 Task: Add an event with the title Team Building Event: Beach Olympics and Team Challenges, date '2023/11/06', time 7:50 AM to 9:50 AMand add a description: The Strategy Planning Session sets the foundation for informed decision-making, goal alignment, and coordinated efforts. It enables participants to collectively shape the organization's or project's direction, anticipate challenges, and create a roadmap for success._x000D_
_x000D_
_x000D_
_x000D_
_x000D_
Select event color  Grape . Add location for the event as: 123 Calle Serrano, Madrid, Spain, logged in from the account softage.5@softage.netand send the event invitation to softage.8@softage.net and softage.9@softage.net. Set a reminder for the event Doesn't repeat
Action: Mouse moved to (1076, 77)
Screenshot: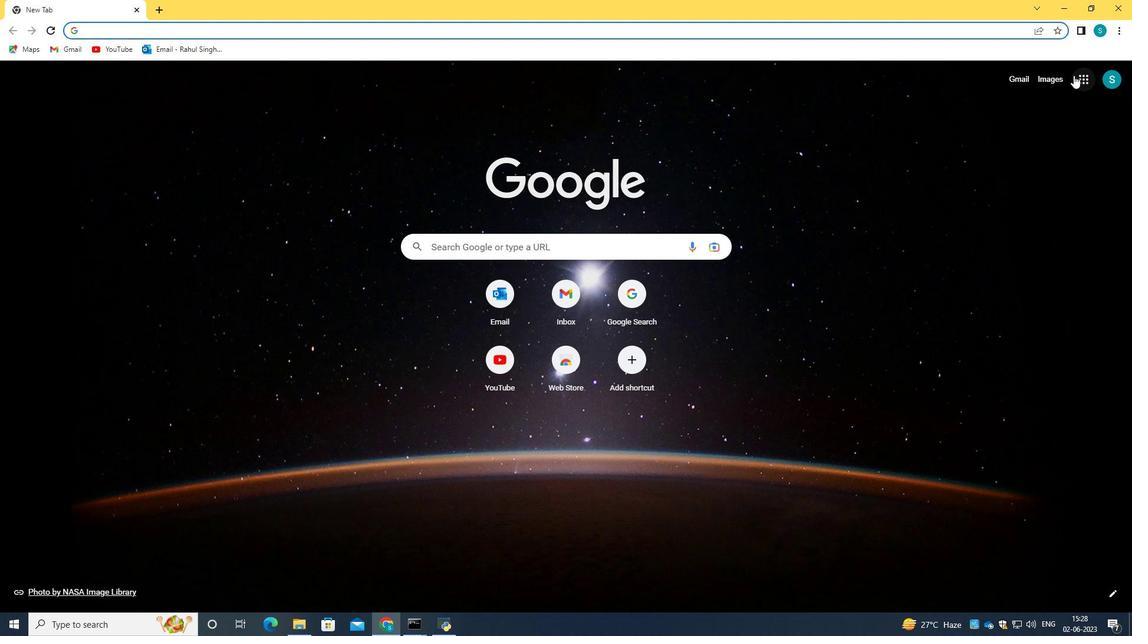 
Action: Mouse pressed left at (1076, 77)
Screenshot: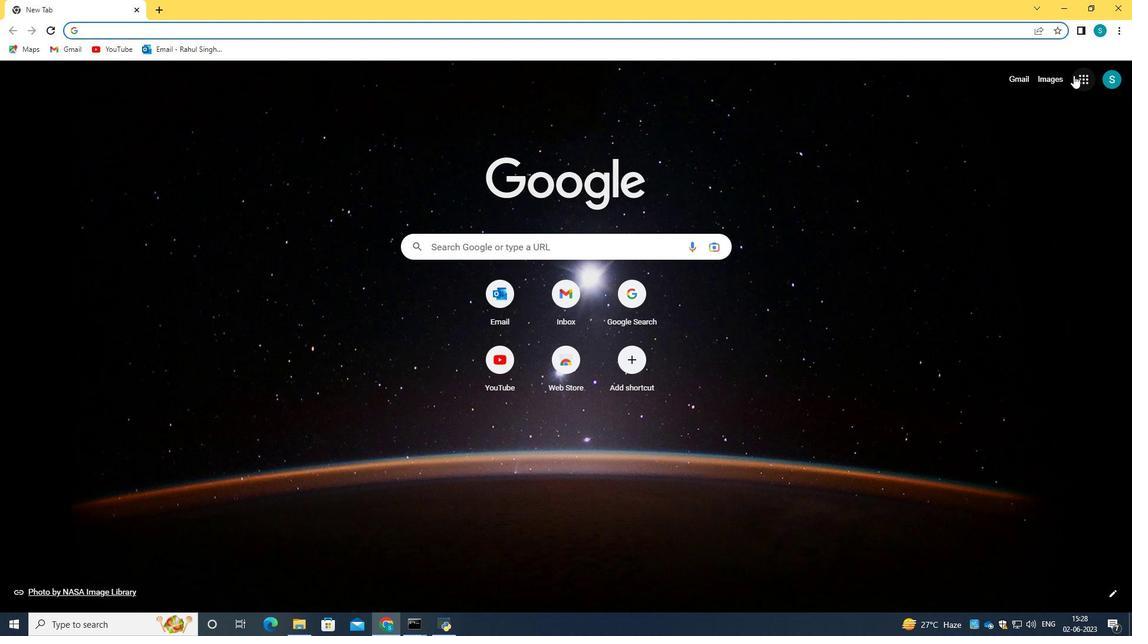 
Action: Mouse moved to (973, 245)
Screenshot: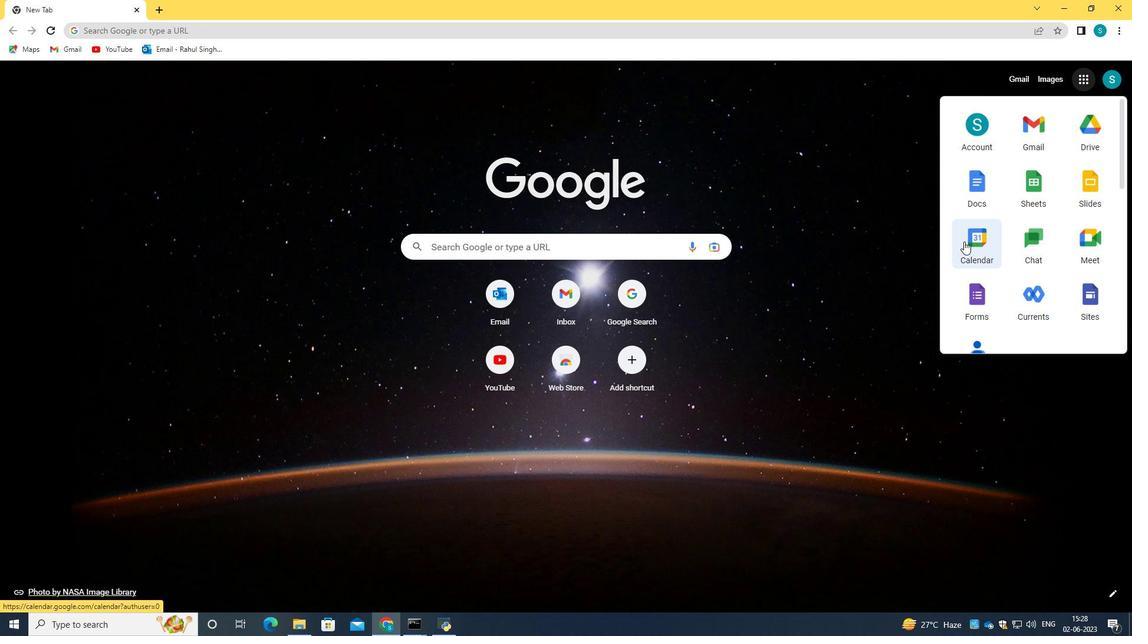 
Action: Mouse pressed left at (973, 245)
Screenshot: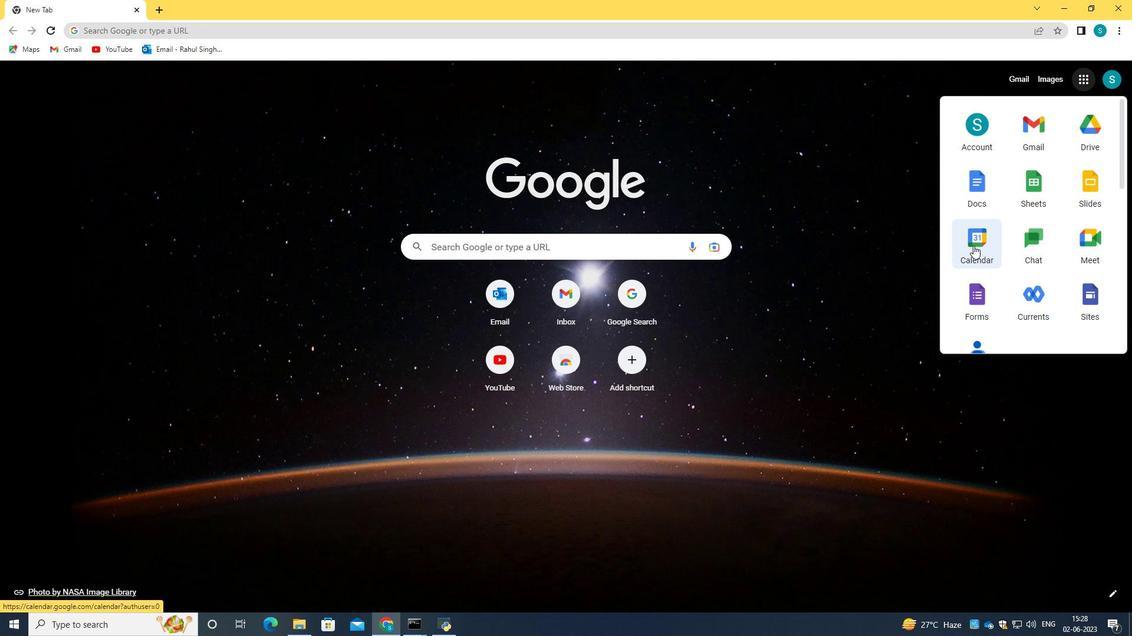 
Action: Mouse moved to (51, 117)
Screenshot: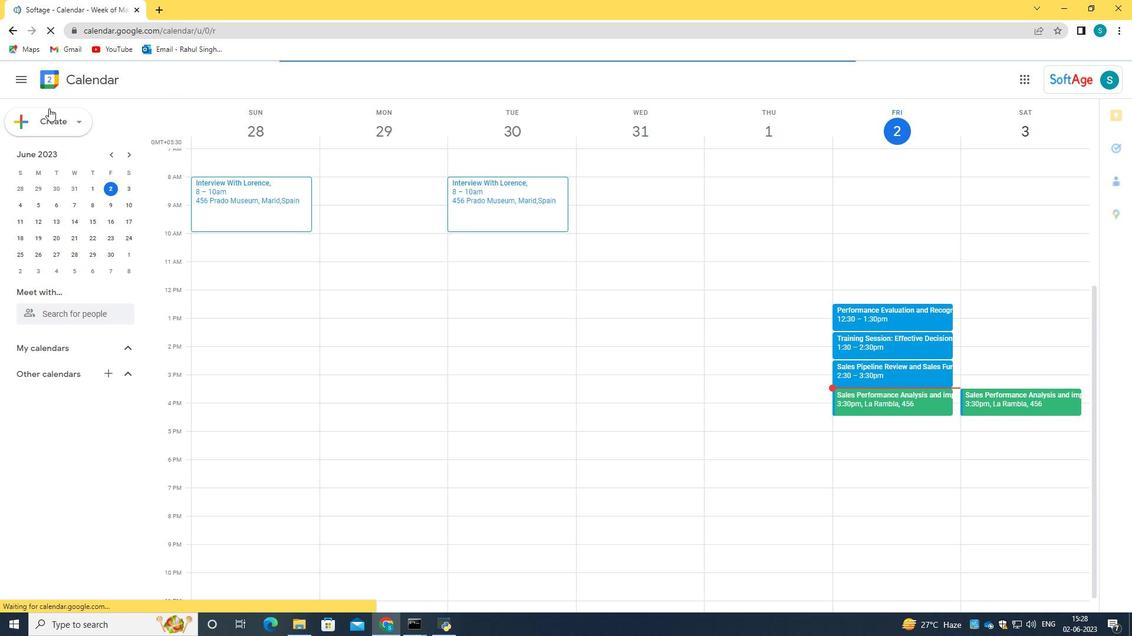 
Action: Mouse pressed left at (51, 117)
Screenshot: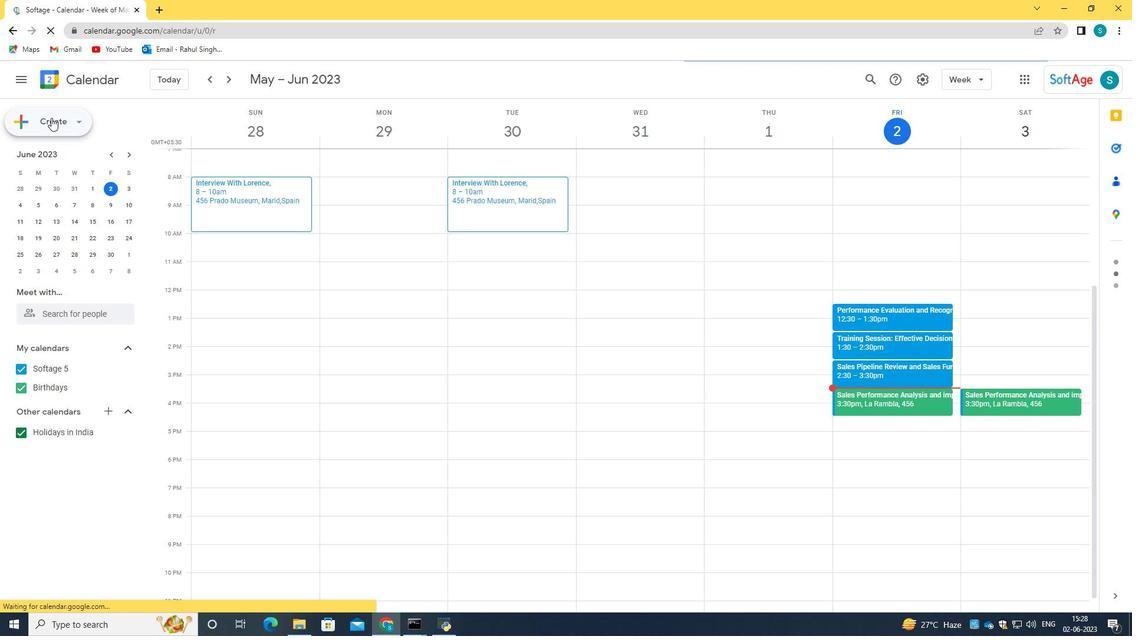 
Action: Mouse moved to (63, 152)
Screenshot: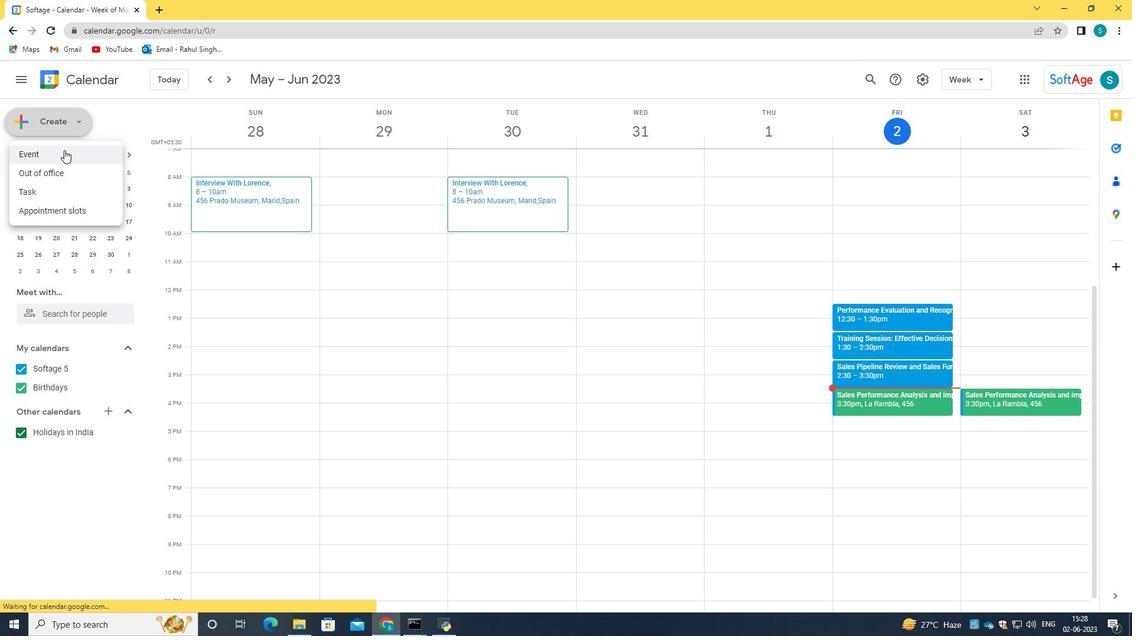 
Action: Mouse pressed left at (63, 152)
Screenshot: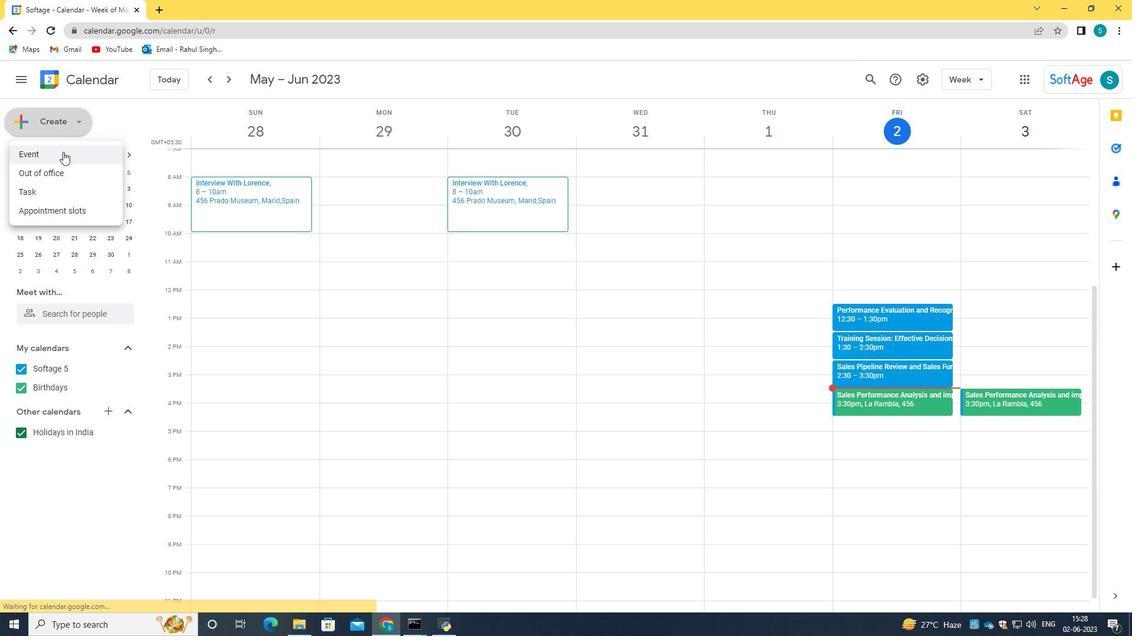 
Action: Mouse moved to (728, 479)
Screenshot: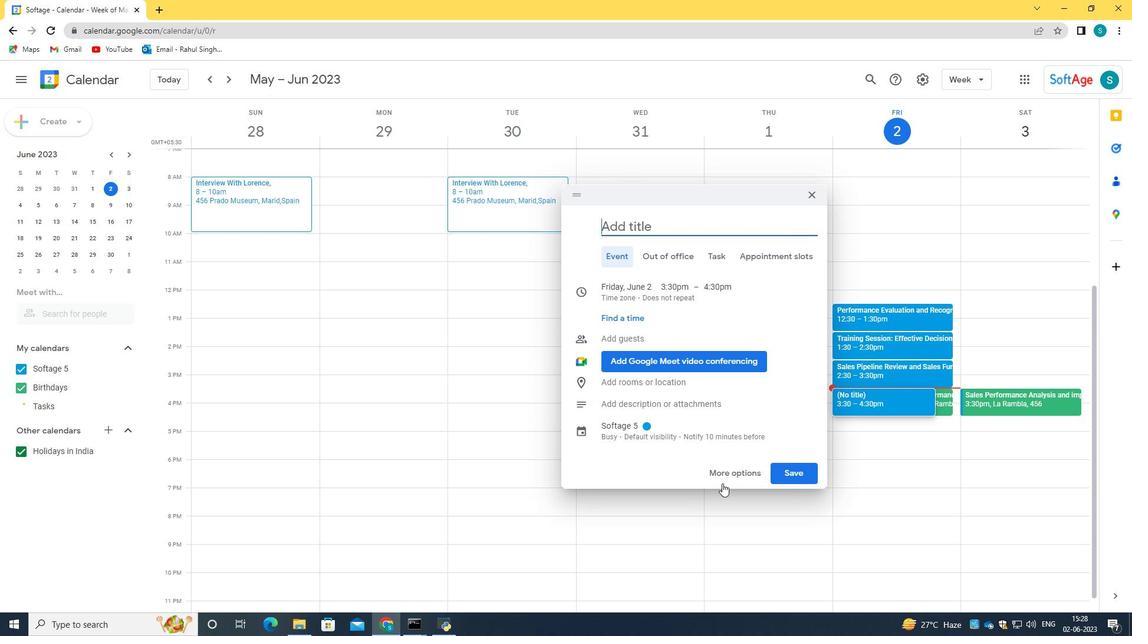 
Action: Mouse pressed left at (728, 479)
Screenshot: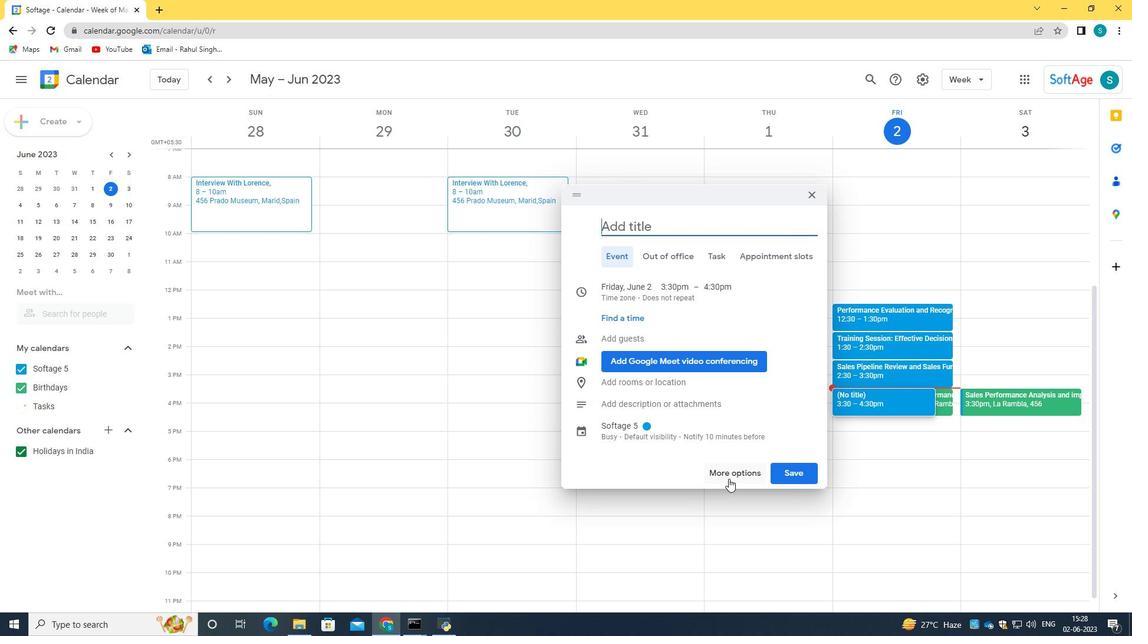 
Action: Mouse moved to (138, 82)
Screenshot: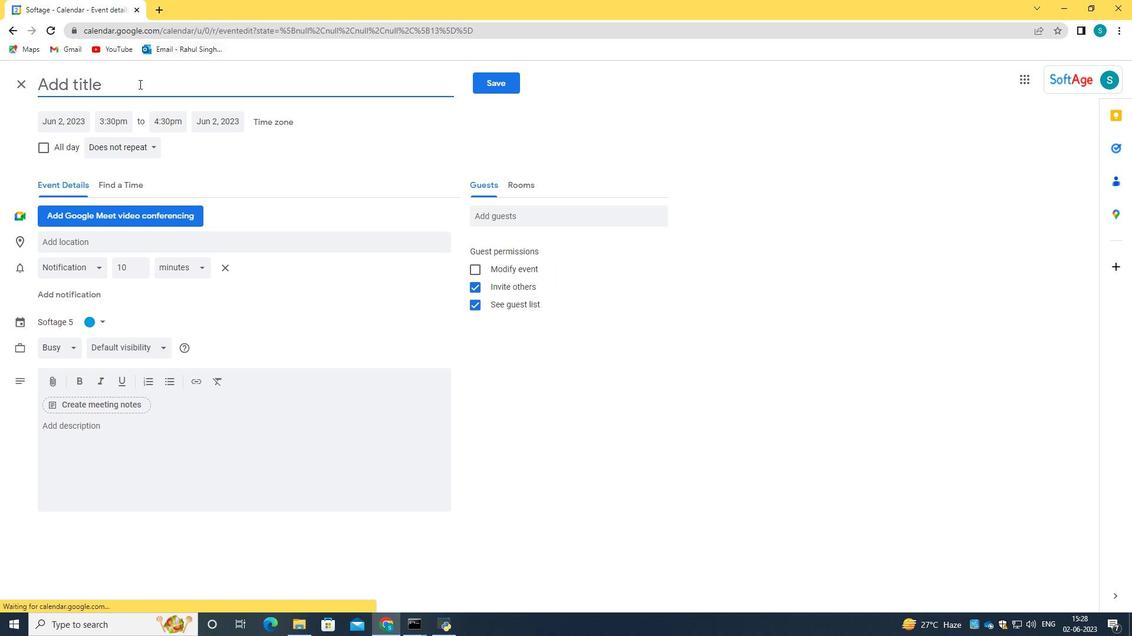 
Action: Mouse pressed left at (138, 82)
Screenshot: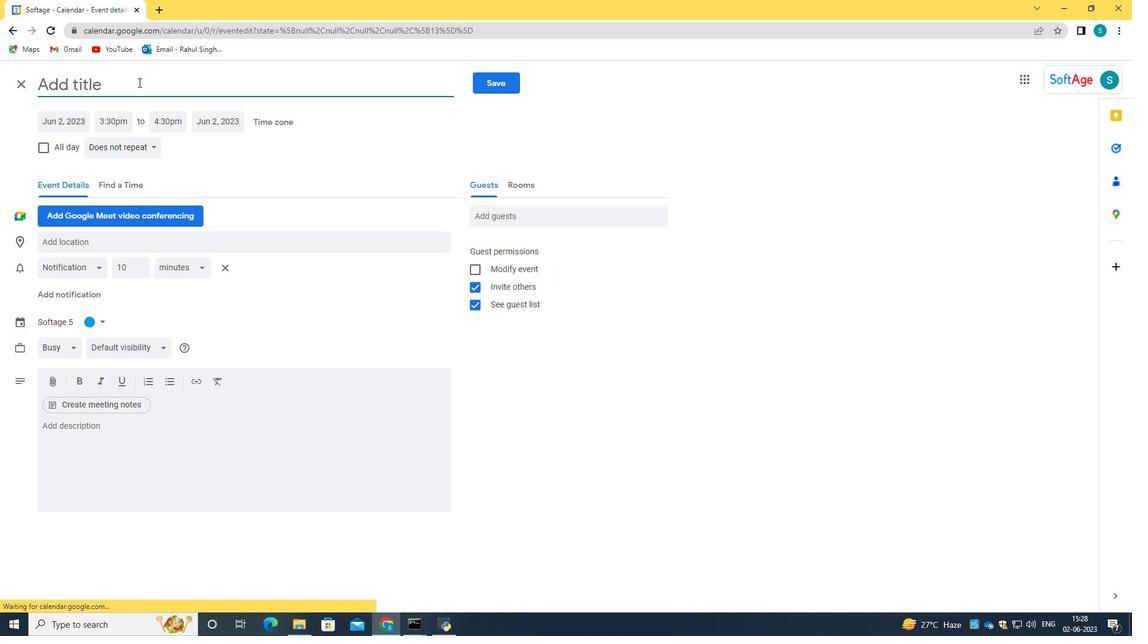 
Action: Key pressed <Key.caps_lock>T<Key.caps_lock>eam<Key.space><Key.caps_lock>B<Key.caps_lock>uilding<Key.space><Key.caps_lock>E<Key.caps_lock>vent<Key.shift_r>:<Key.space><Key.caps_lock>B<Key.caps_lock>each<Key.space><Key.caps_lock>O<Key.caps_lock>lymi<Key.backspace>pics<Key.space>and<Key.space><Key.caps_lock>T<Key.caps_lock>eam<Key.space><Key.caps_lock>C<Key.caps_lock>hallenges,<Key.backspace>
Screenshot: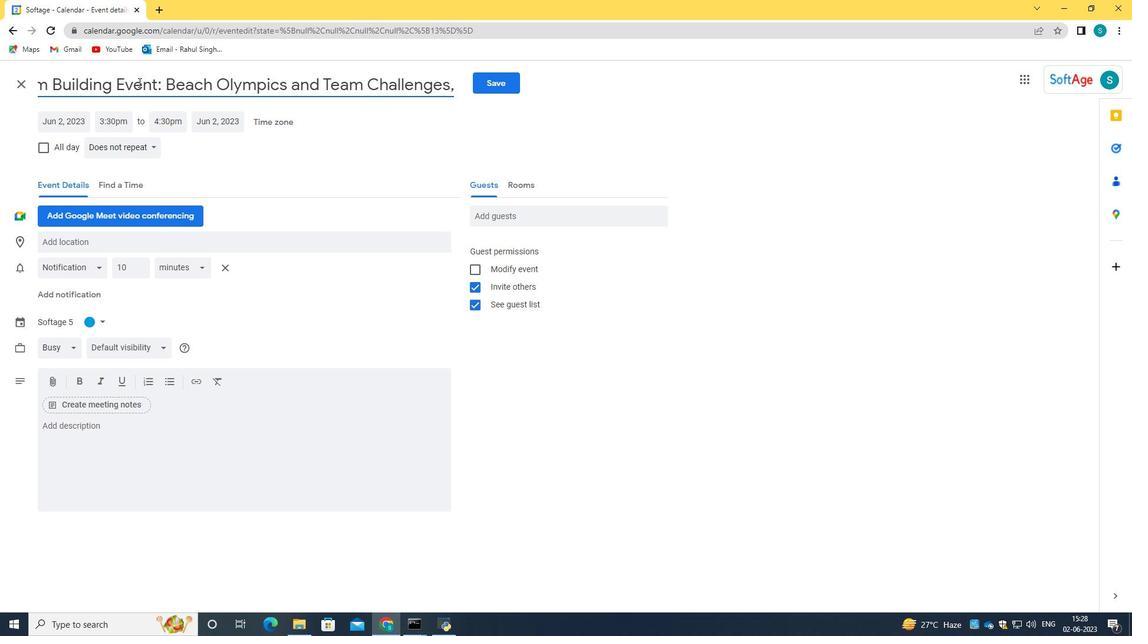 
Action: Mouse moved to (62, 121)
Screenshot: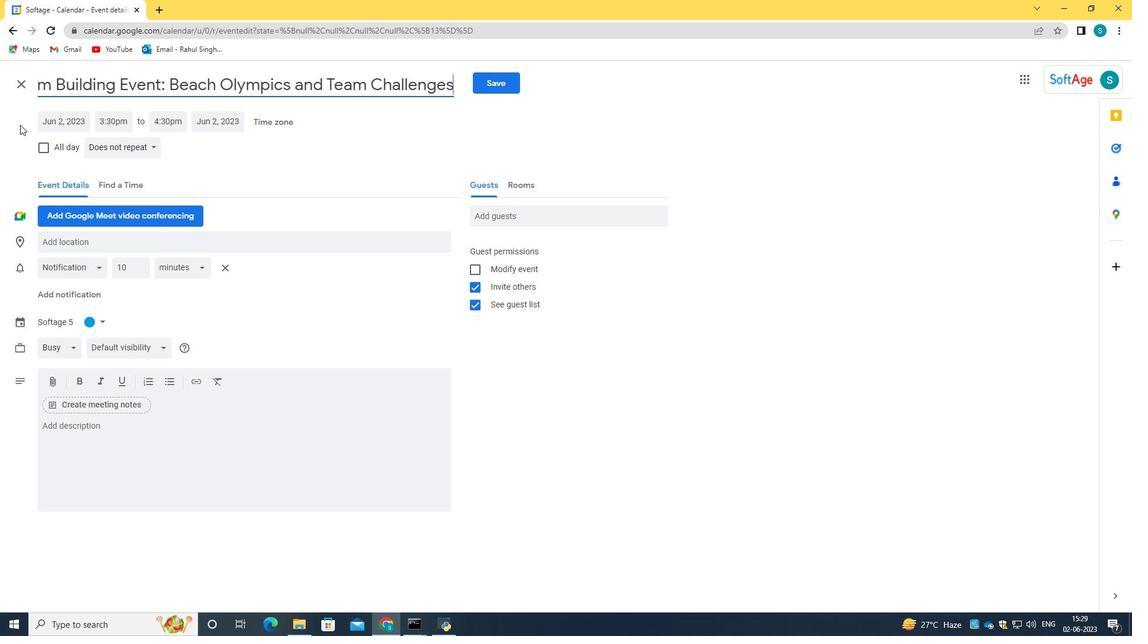 
Action: Mouse pressed left at (62, 121)
Screenshot: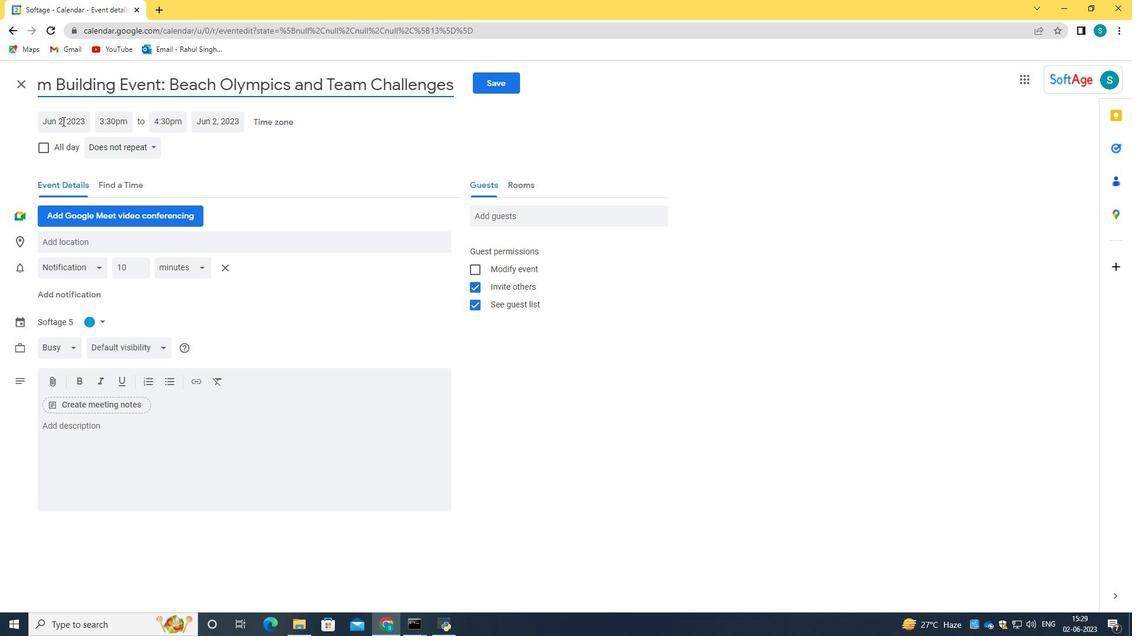 
Action: Mouse moved to (63, 120)
Screenshot: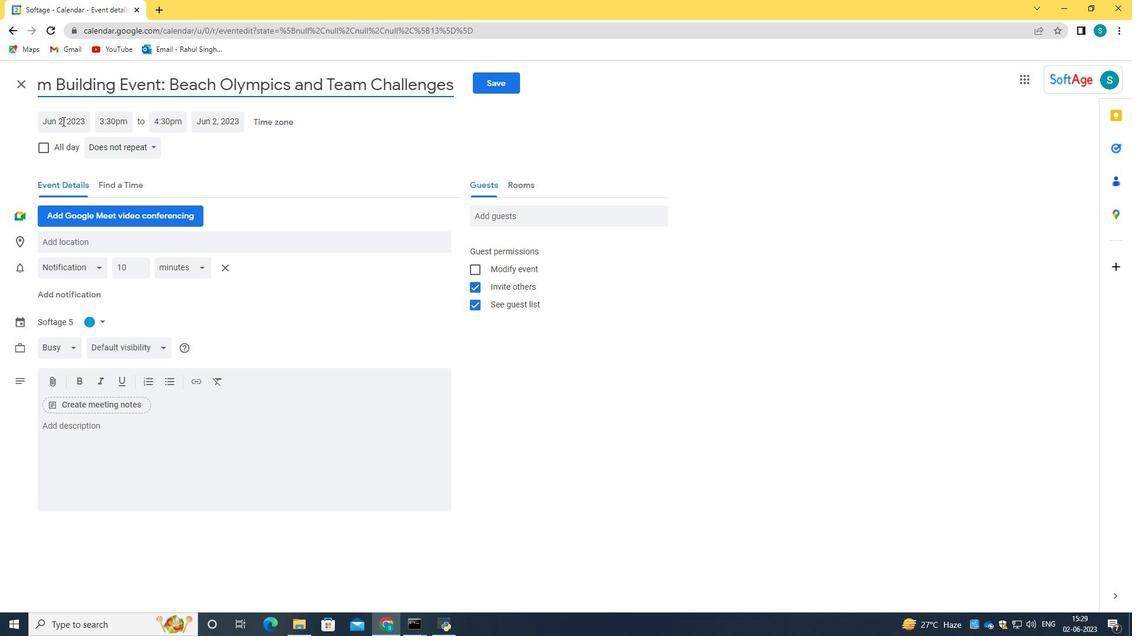 
Action: Key pressed 2023/11/06
Screenshot: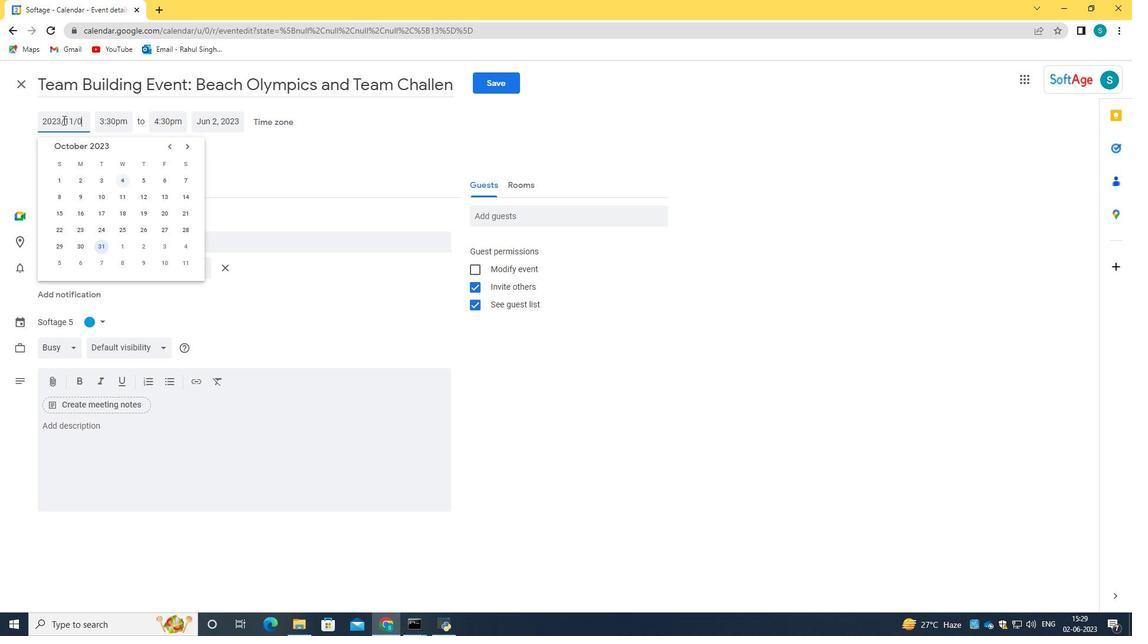 
Action: Mouse moved to (87, 196)
Screenshot: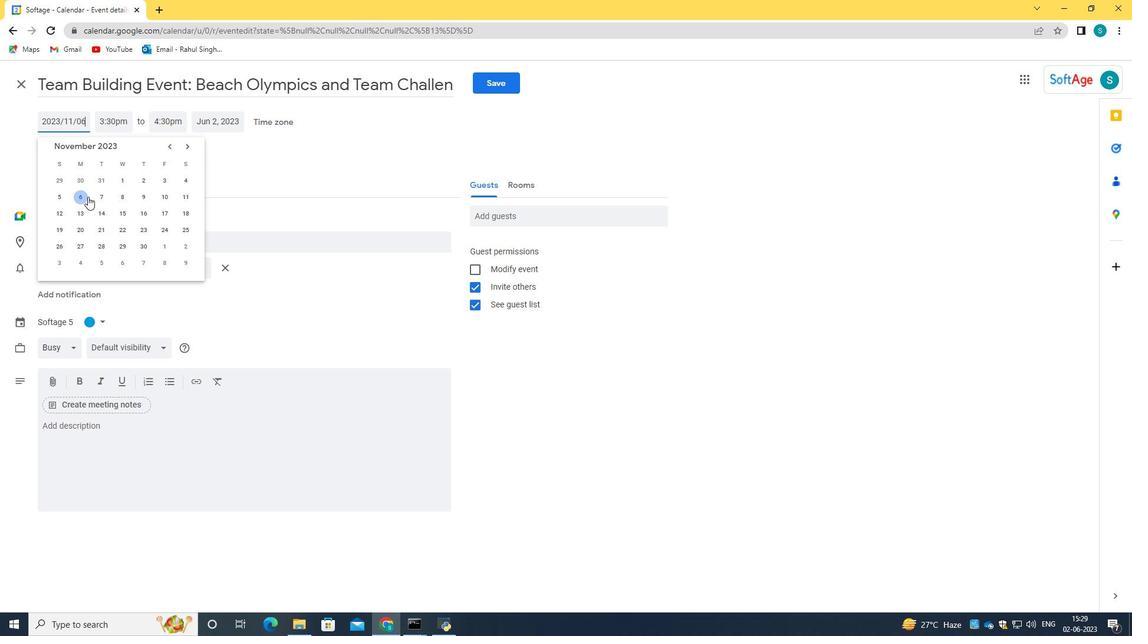 
Action: Mouse pressed left at (87, 196)
Screenshot: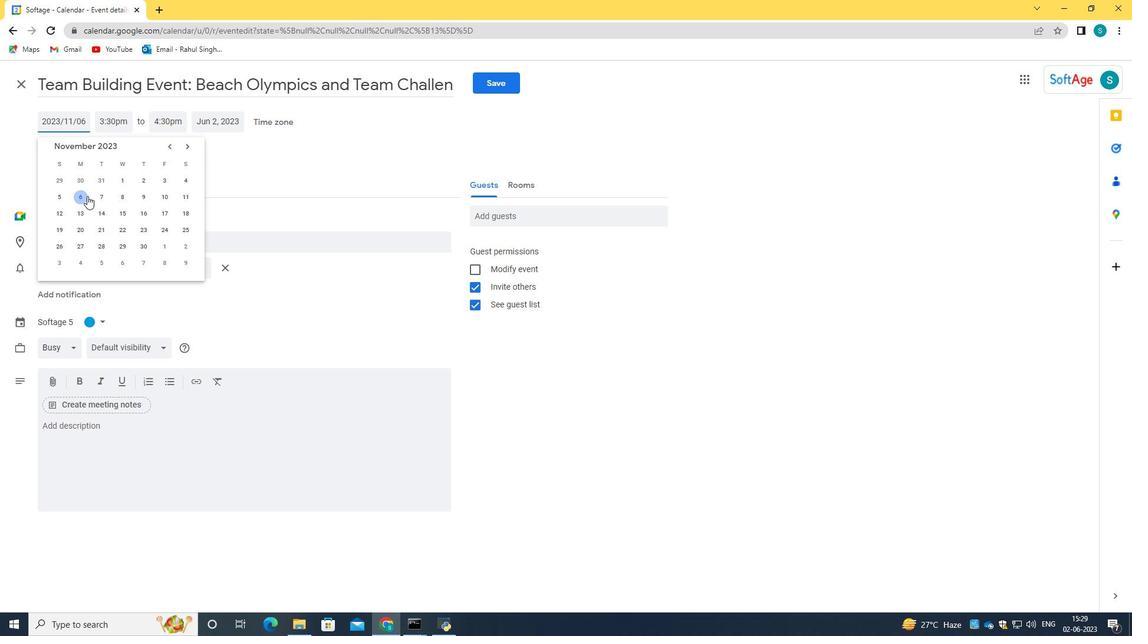 
Action: Mouse moved to (124, 117)
Screenshot: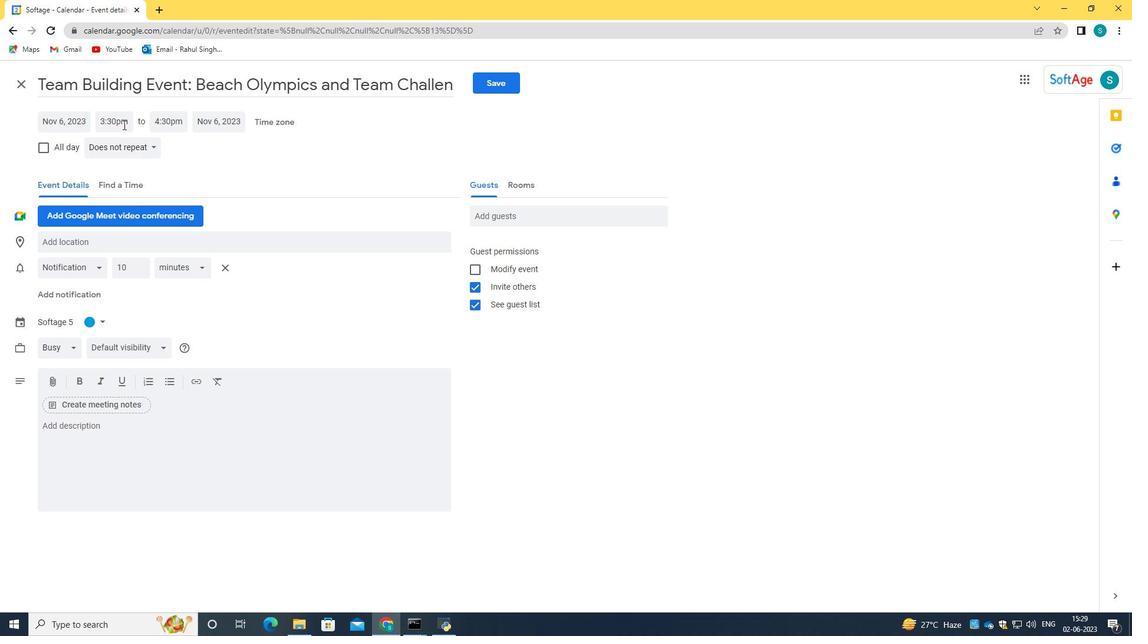 
Action: Mouse pressed left at (124, 117)
Screenshot: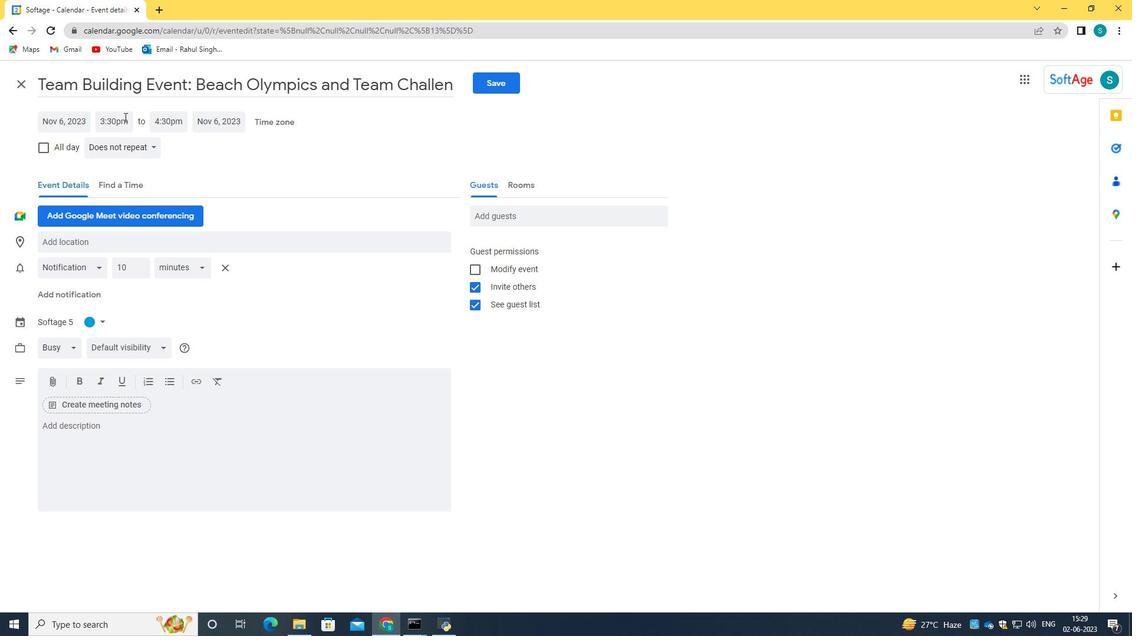 
Action: Key pressed 7<Key.shift_r>:50<Key.space>a,<Key.backspace>m<Key.tab>
Screenshot: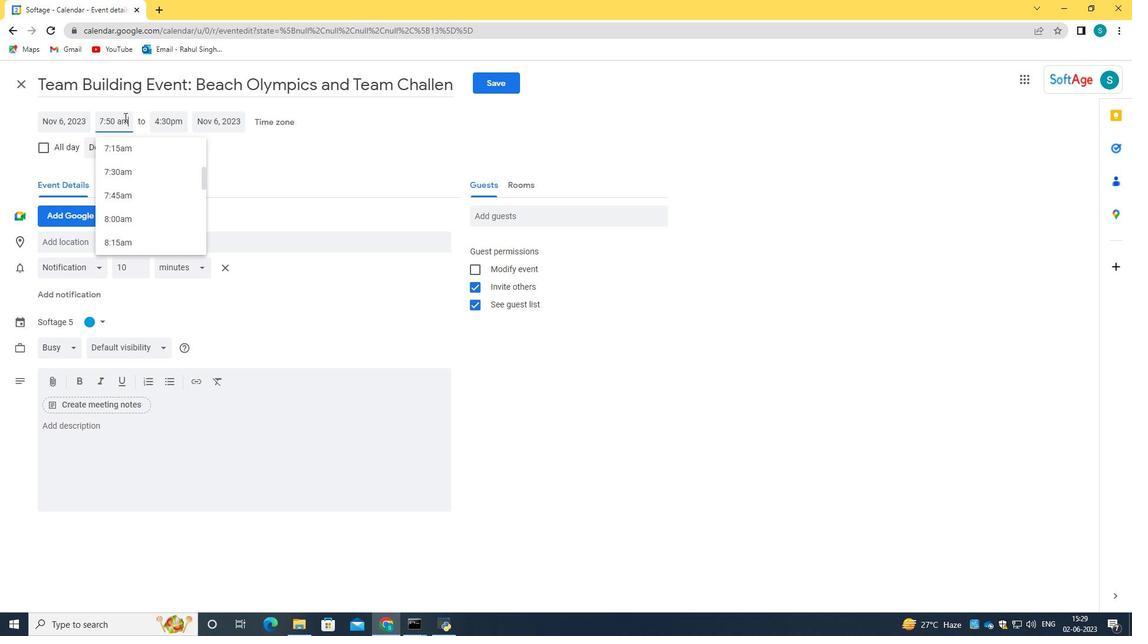 
Action: Mouse moved to (83, 114)
Screenshot: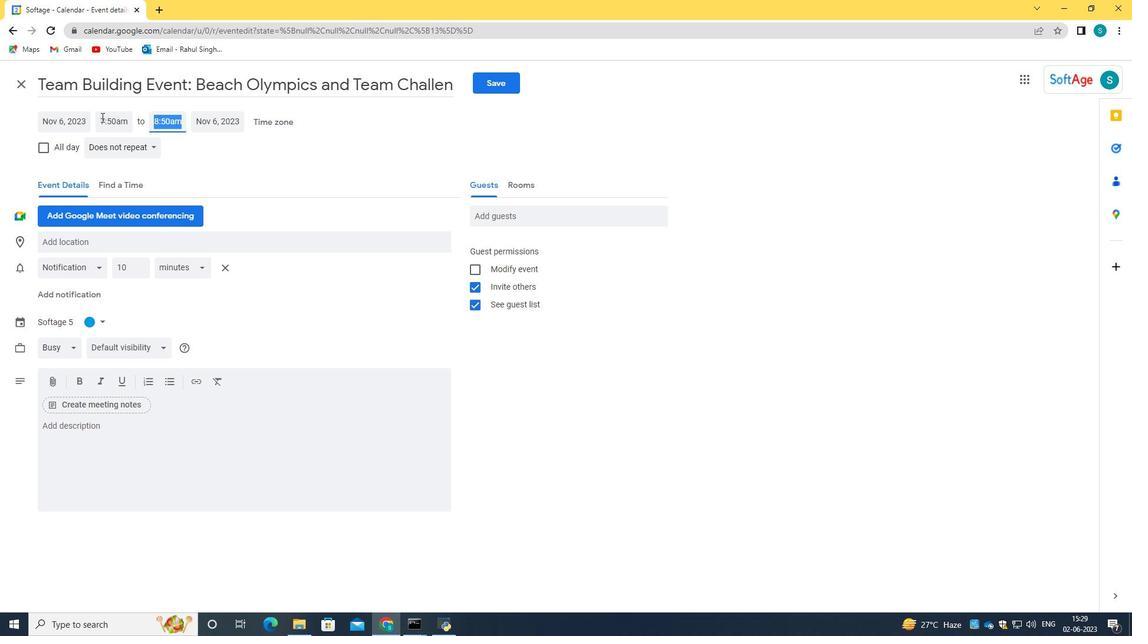 
Action: Key pressed 9<Key.shift_r>:50<Key.space>sa<Key.backspace><Key.backspace>am<Key.enter>
Screenshot: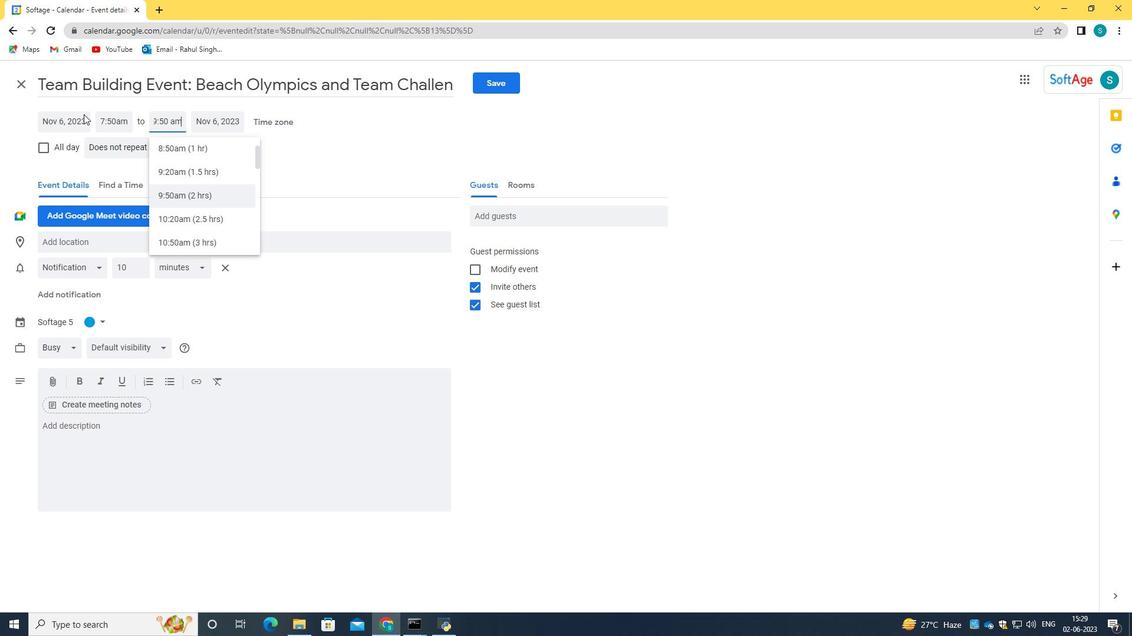
Action: Mouse moved to (153, 441)
Screenshot: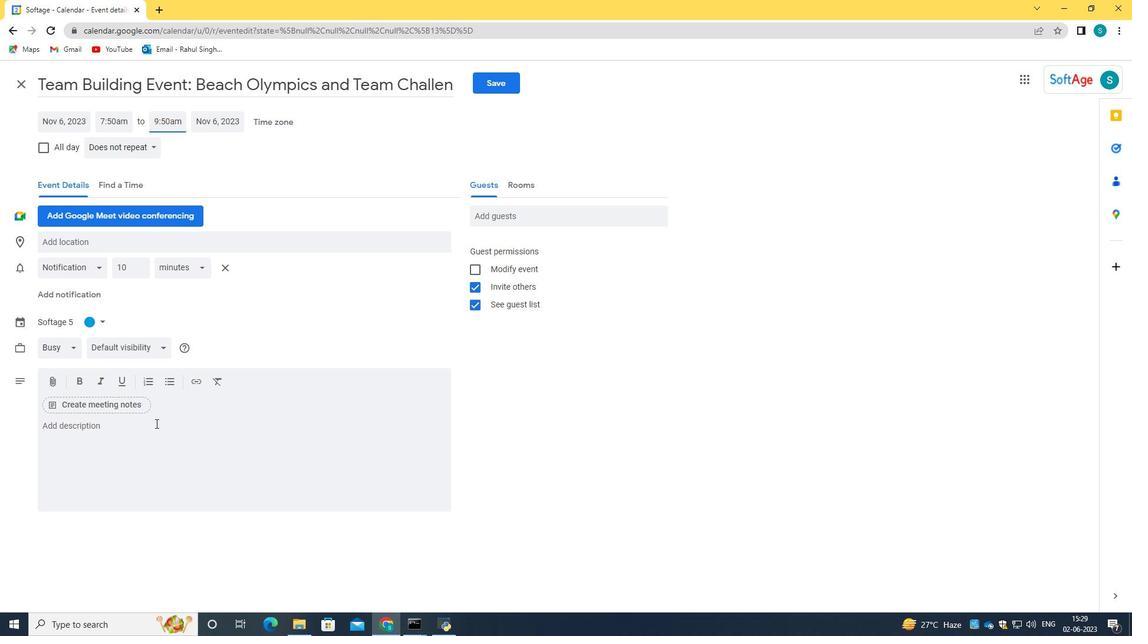 
Action: Mouse pressed left at (153, 441)
Screenshot: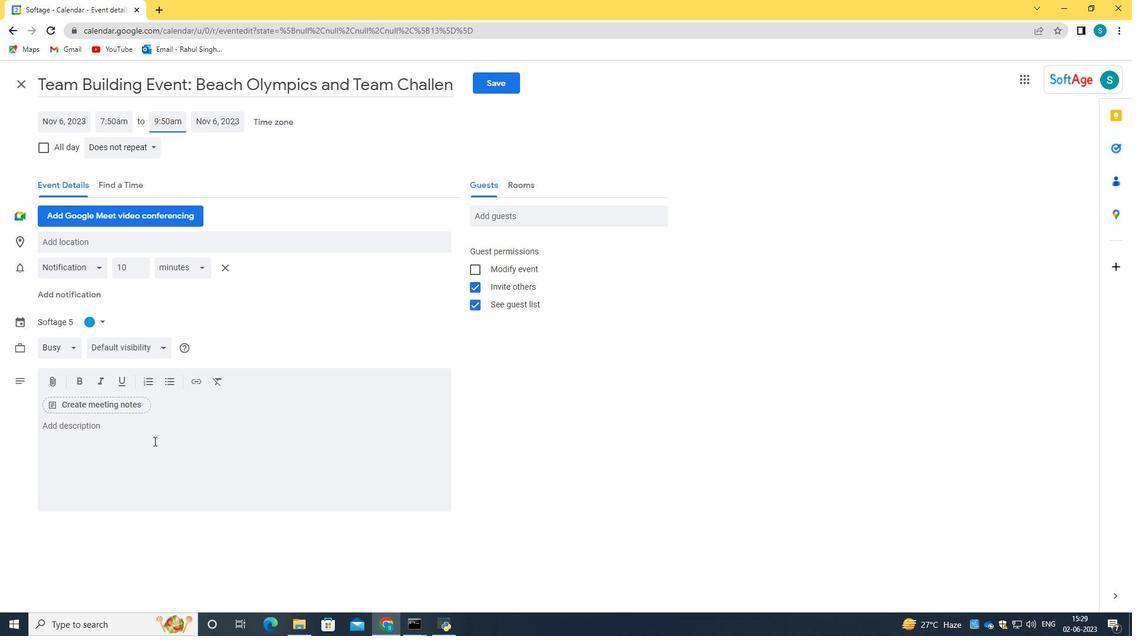 
Action: Mouse moved to (150, 442)
Screenshot: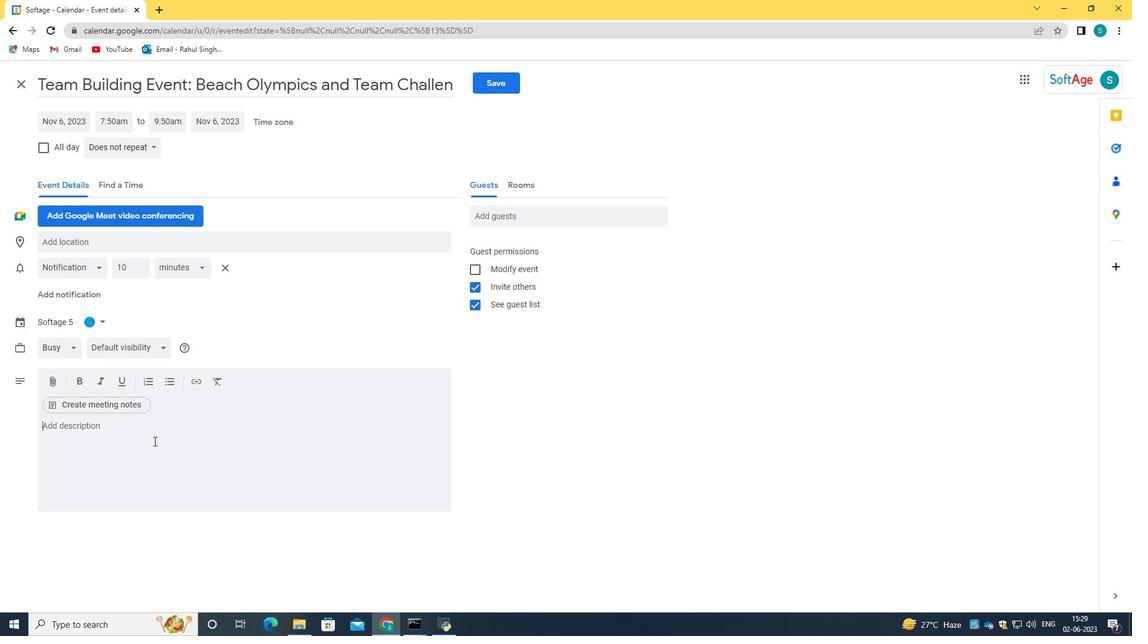 
Action: Key pressed <Key.caps_lock><Key.caps_lock><Key.caps_lock>T<Key.caps_lock>he<Key.space>s<Key.backspace><Key.caps_lock>S<Key.caps_lock>tratefy<Key.space><Key.caps_lock>P<Key.caps_lock><Key.backspace><Key.backspace><Key.backspace><Key.backspace>gy<Key.space><Key.caps_lock>P<Key.caps_lock>lanning<Key.space><Key.caps_lock>S<Key.caps_lock>ession<Key.space>sets<Key.space>the<Key.space>foundation<Key.space>for<Key.space>informed<Key.space>decision-making<Key.space>,<Key.space>goal<Key.space>alignmetn,<Key.space>a<Key.backspace><Key.backspace><Key.backspace><Key.backspace><Key.backspace>nt<Key.space><Key.backspace>,<Key.space>and<Key.space>coordinated<Key.space>s<Key.backspace>efforts.<Key.space><Key.caps_lock>I<Key.caps_lock>t<Key.space>enables<Key.space>participants<Key.space>to<Key.space>ollectively<Key.space><Key.backspace><Key.backspace><Key.backspace><Key.backspace><Key.backspace><Key.backspace><Key.backspace><Key.backspace><Key.backspace><Key.backspace><Key.backspace><Key.backspace>collectively<Key.space>shape<Key.space>the<Key.space>organization<Key.space>'s<Key.space>or<Key.space>projects's<Key.space><Key.backspace><Key.backspace><Key.backspace><Key.backspace>'s<Key.space>dirction,<Key.space>anticiapte<Key.space><Key.backspace><Key.backspace><Key.backspace><Key.backspace><Key.backspace>pate<Key.space><Key.backspace><Key.backspace><Key.space><Key.backspace>e<Key.space>challenges<Key.space>,<Key.space>and<Key.space>create<Key.space>a<Key.space>ri<Key.backspace>oadmp<Key.space>o<Key.backspace><Key.backspace><Key.backspace>ap<Key.space>of<Key.backspace><Key.backspace>fro<Key.space>s<Key.backspace><Key.backspace><Key.backspace><Key.backspace>or<Key.space>success/
Screenshot: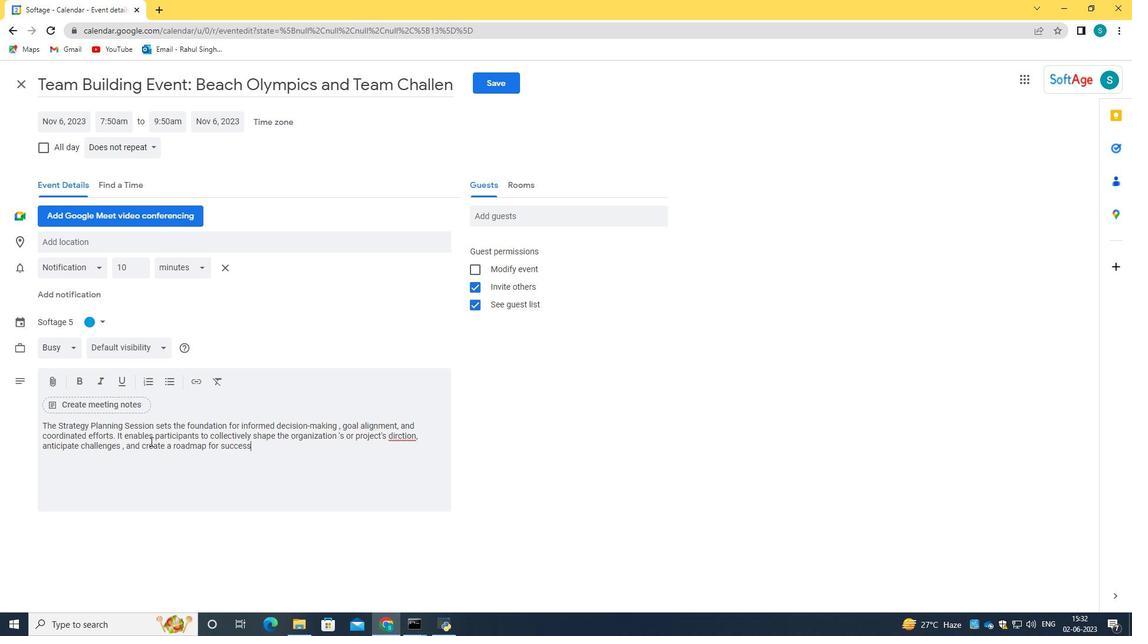 
Action: Mouse moved to (411, 434)
Screenshot: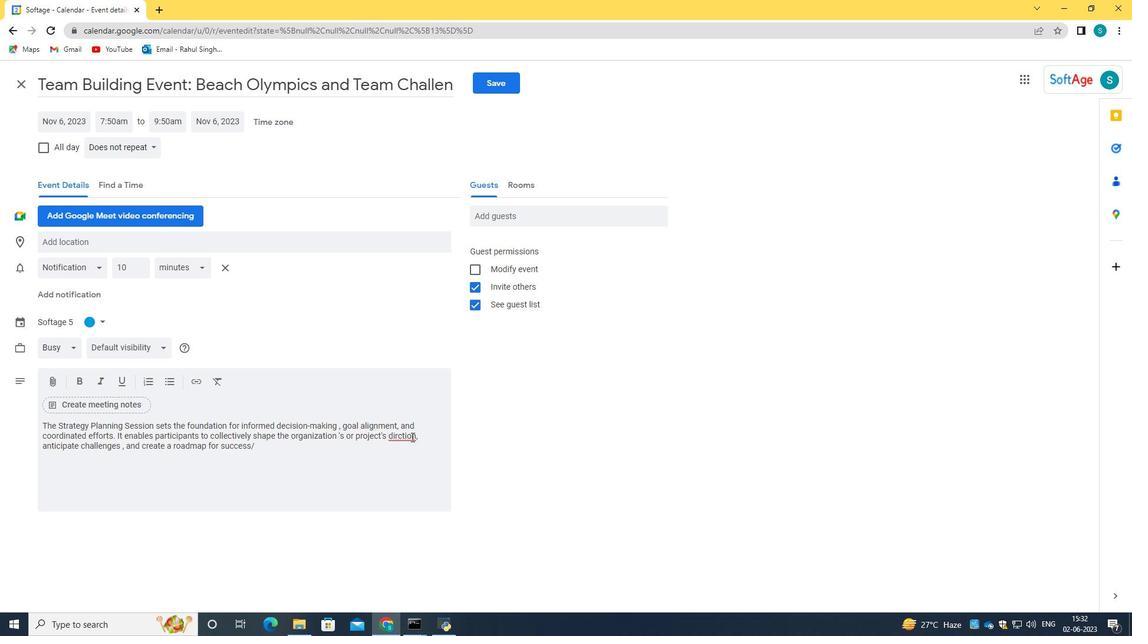 
Action: Mouse pressed right at (411, 434)
Screenshot: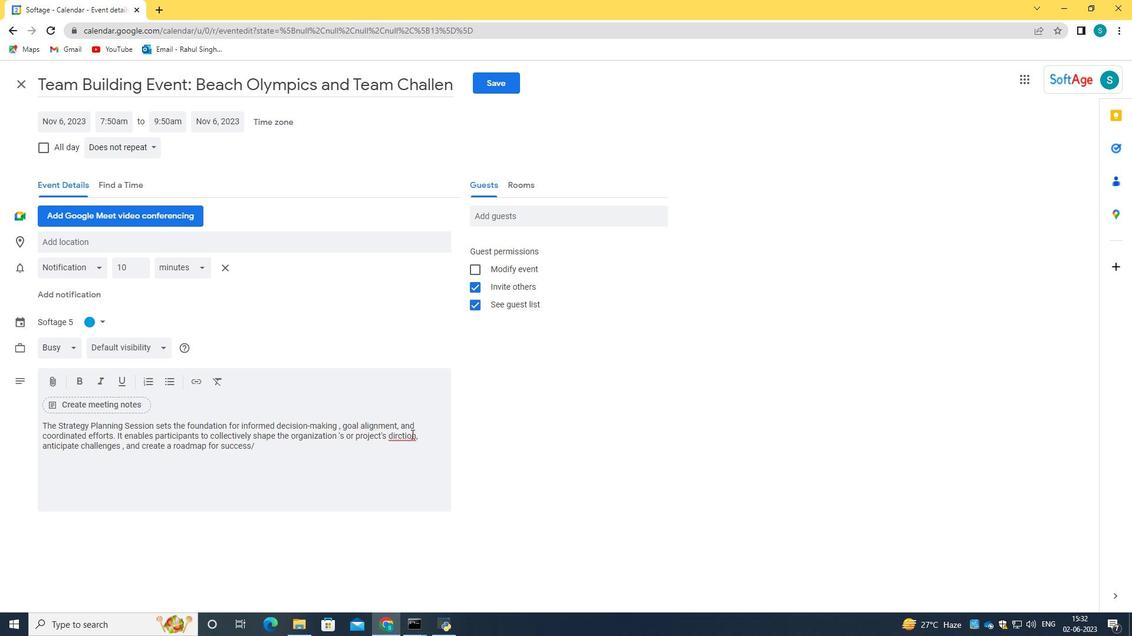 
Action: Mouse moved to (475, 257)
Screenshot: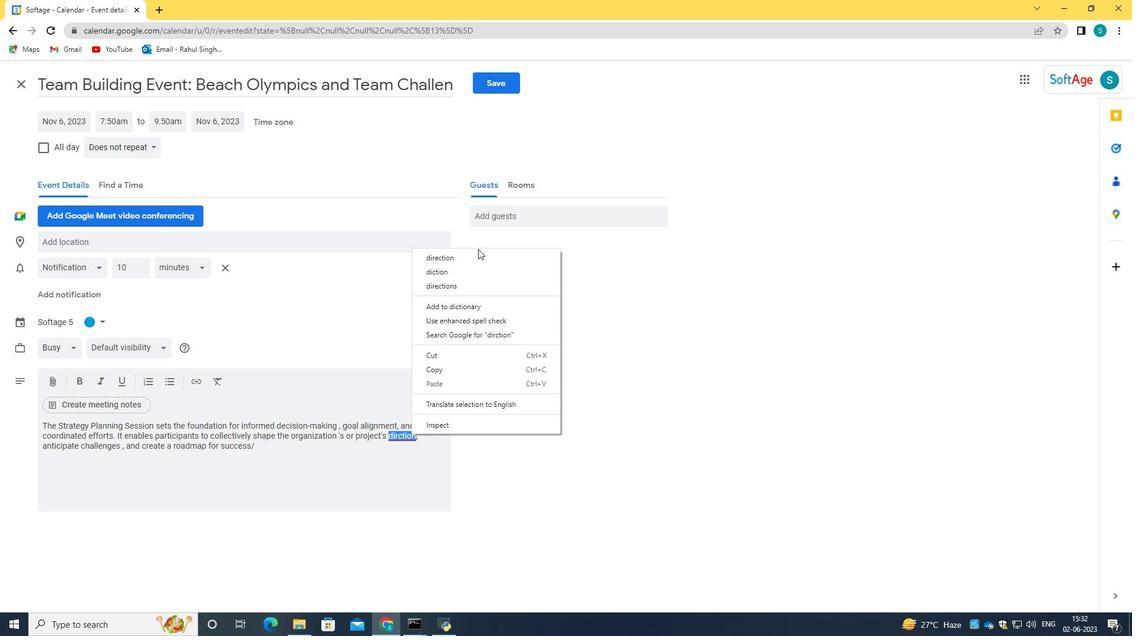 
Action: Mouse pressed left at (475, 257)
Screenshot: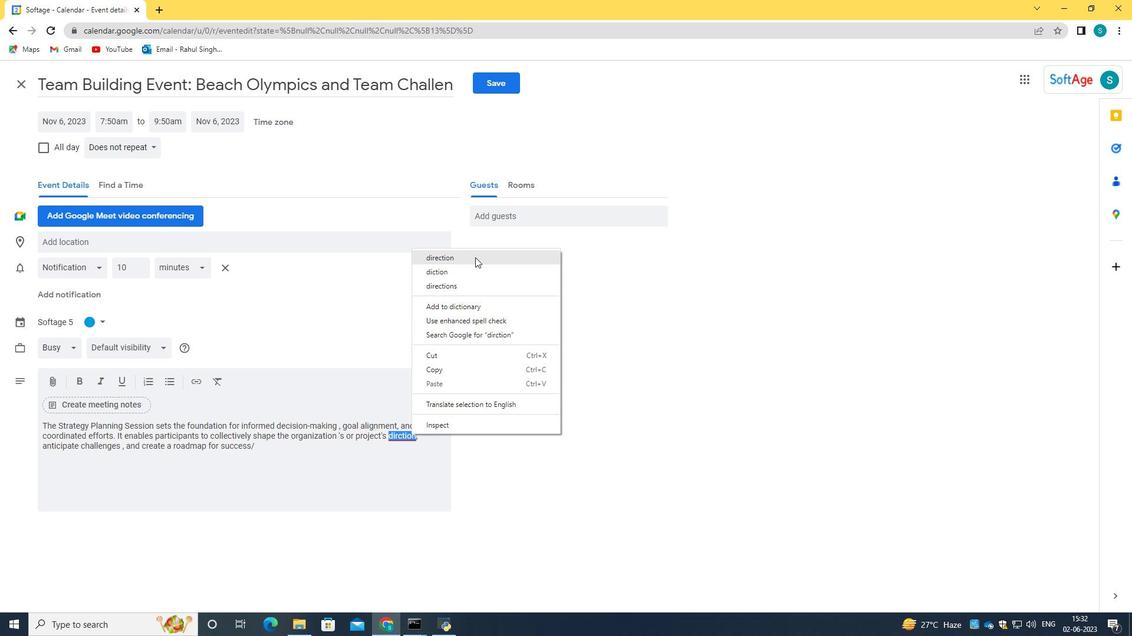 
Action: Mouse moved to (331, 473)
Screenshot: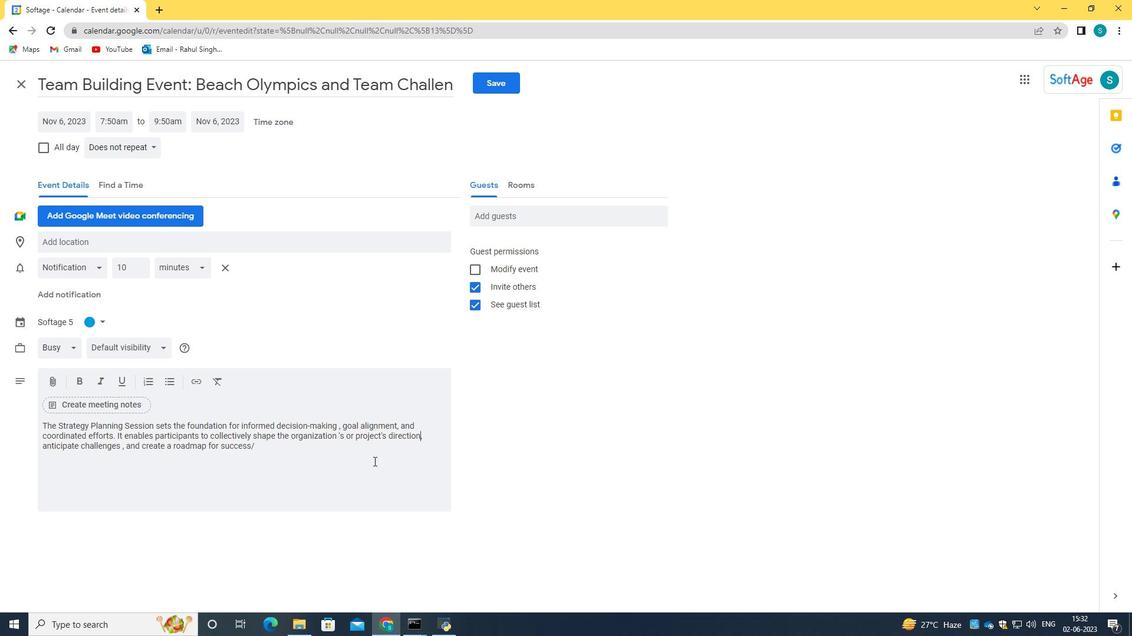 
Action: Mouse pressed left at (331, 473)
Screenshot: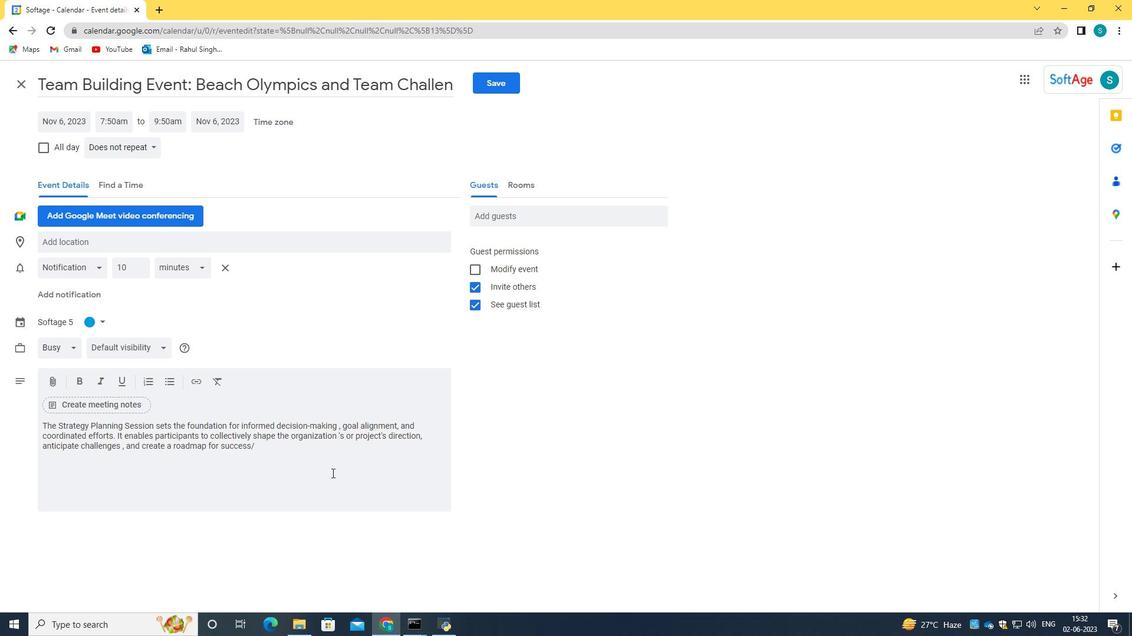 
Action: Mouse moved to (97, 324)
Screenshot: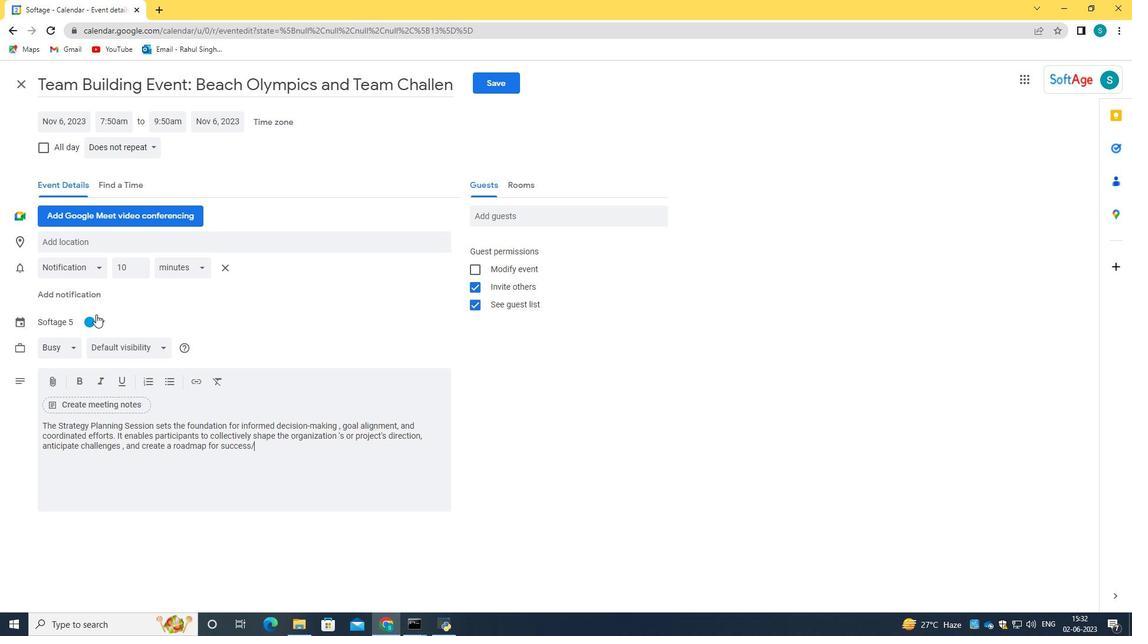 
Action: Mouse pressed left at (97, 324)
Screenshot: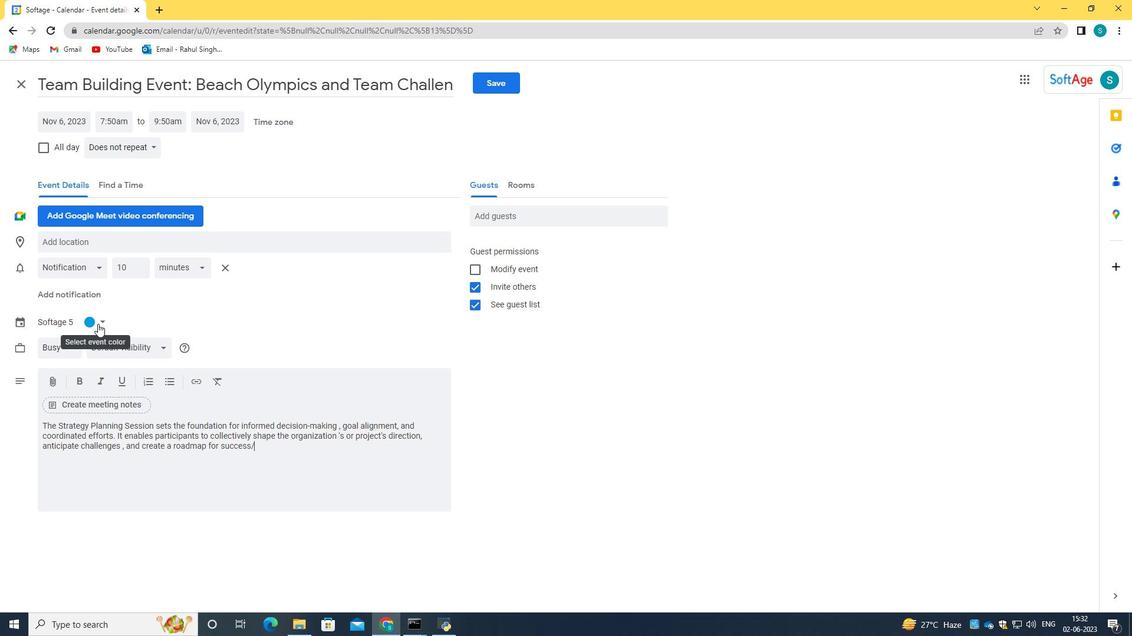 
Action: Mouse moved to (99, 376)
Screenshot: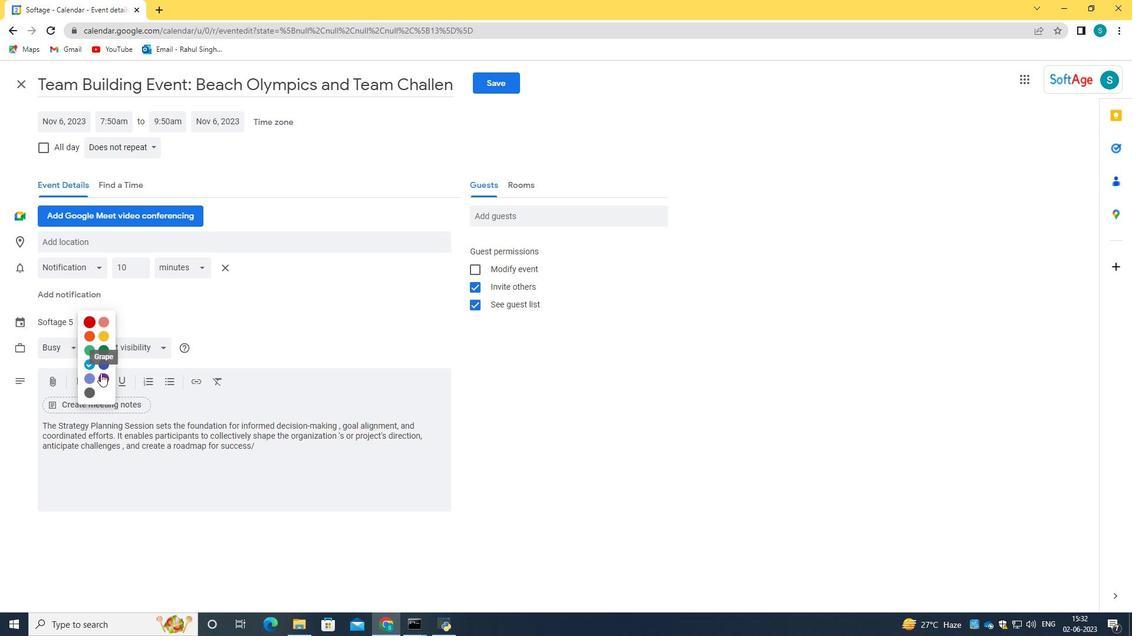 
Action: Mouse pressed left at (99, 376)
Screenshot: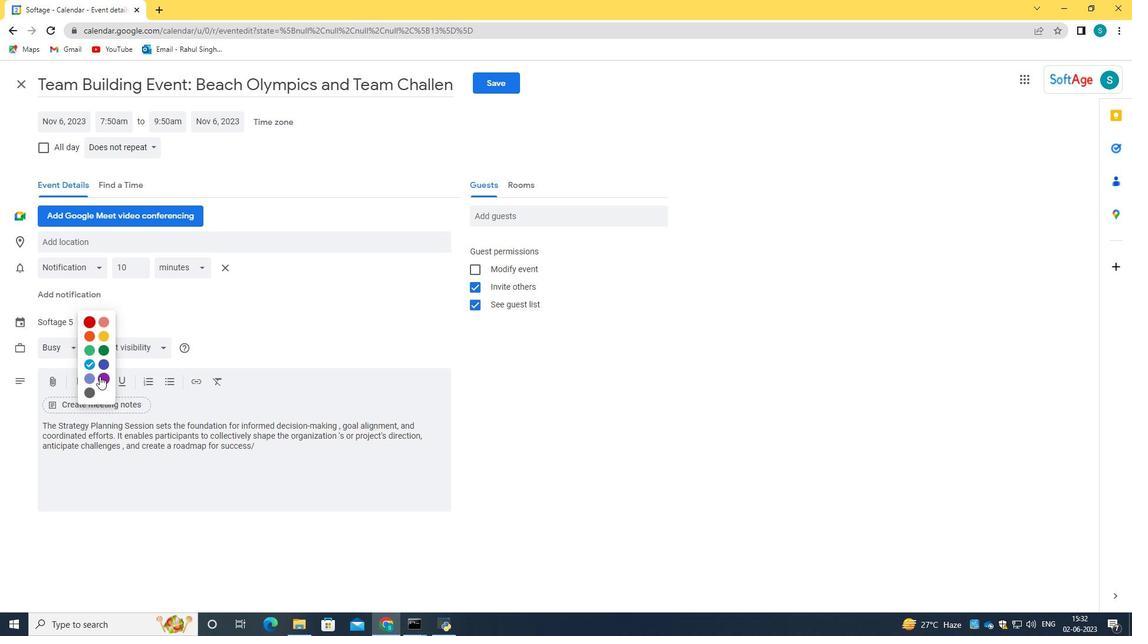 
Action: Mouse moved to (119, 233)
Screenshot: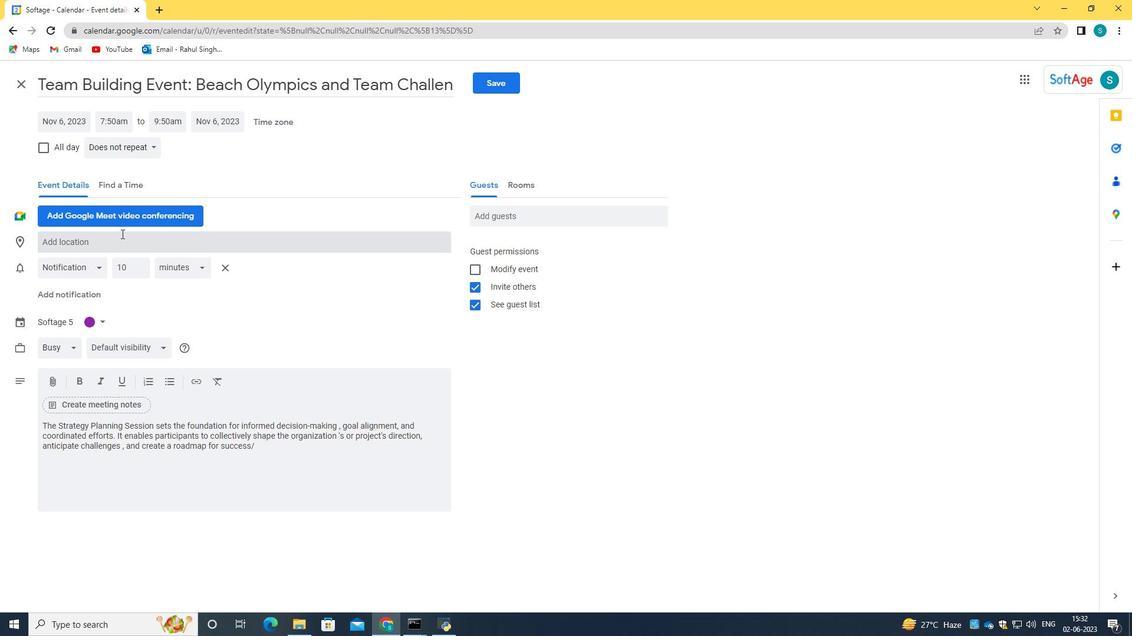 
Action: Mouse pressed left at (119, 233)
Screenshot: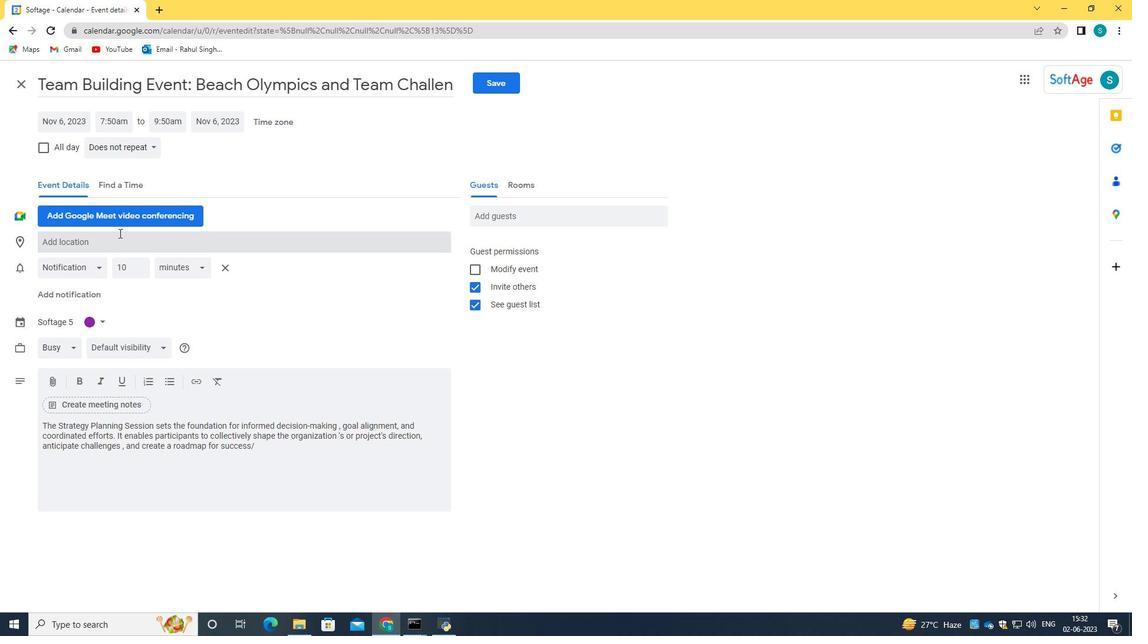 
Action: Key pressed 123<Key.space><Key.caps_lock>C<Key.caps_lock>alle<Key.space><Key.caps_lock>S<Key.caps_lock>errano,<Key.space><Key.caps_lock>M<Key.caps_lock>adrid,<Key.space><Key.caps_lock>S<Key.caps_lock>pain
Screenshot: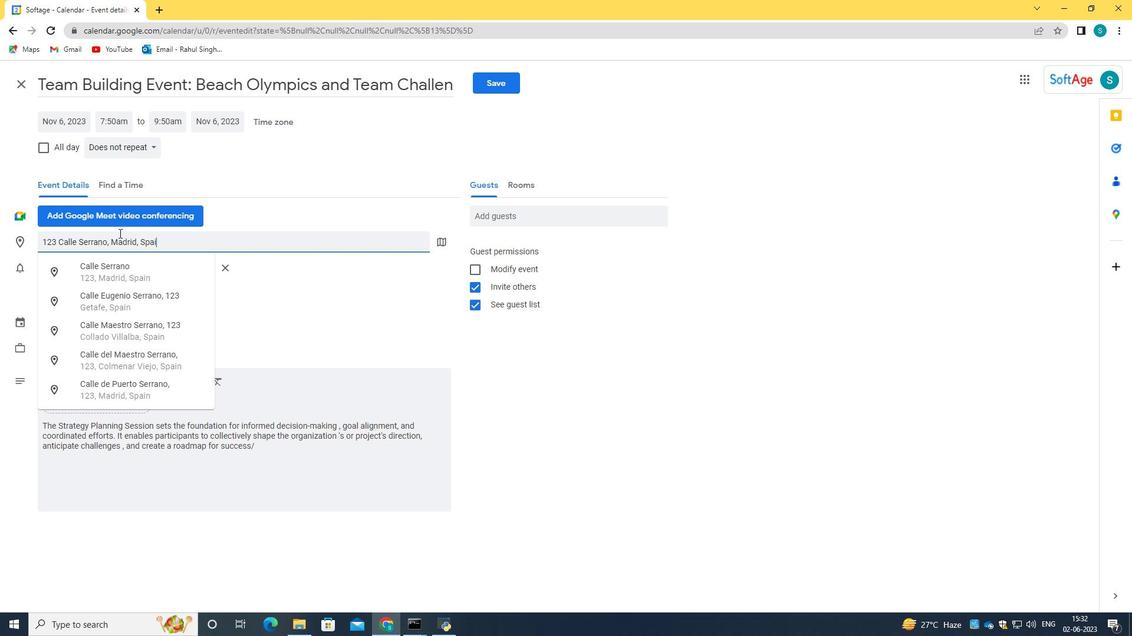 
Action: Mouse moved to (126, 265)
Screenshot: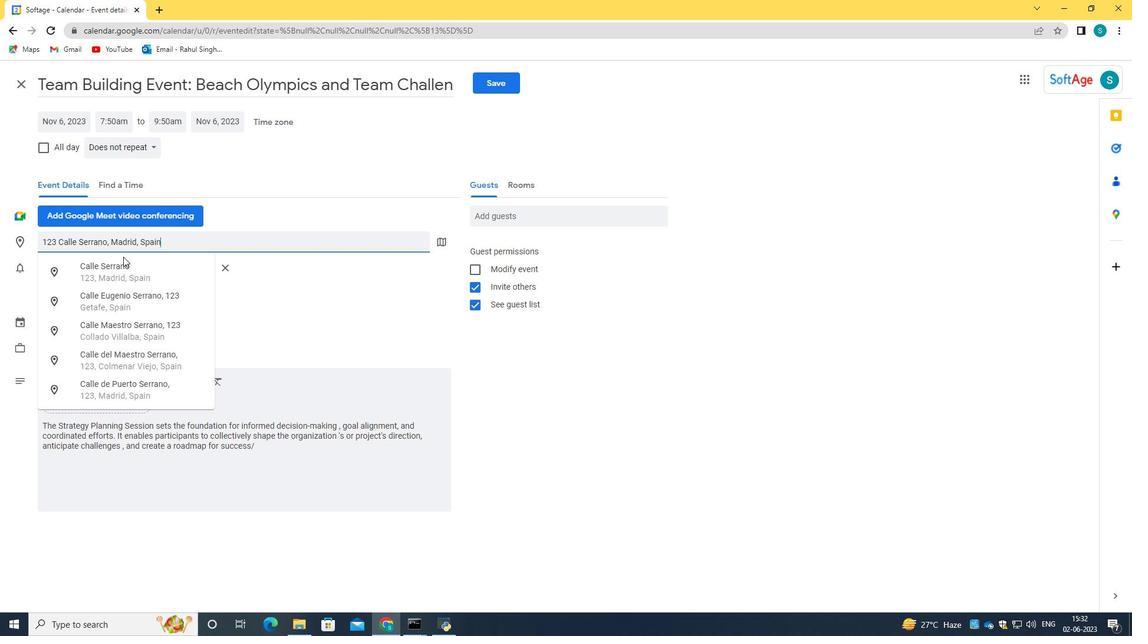 
Action: Mouse pressed left at (126, 265)
Screenshot: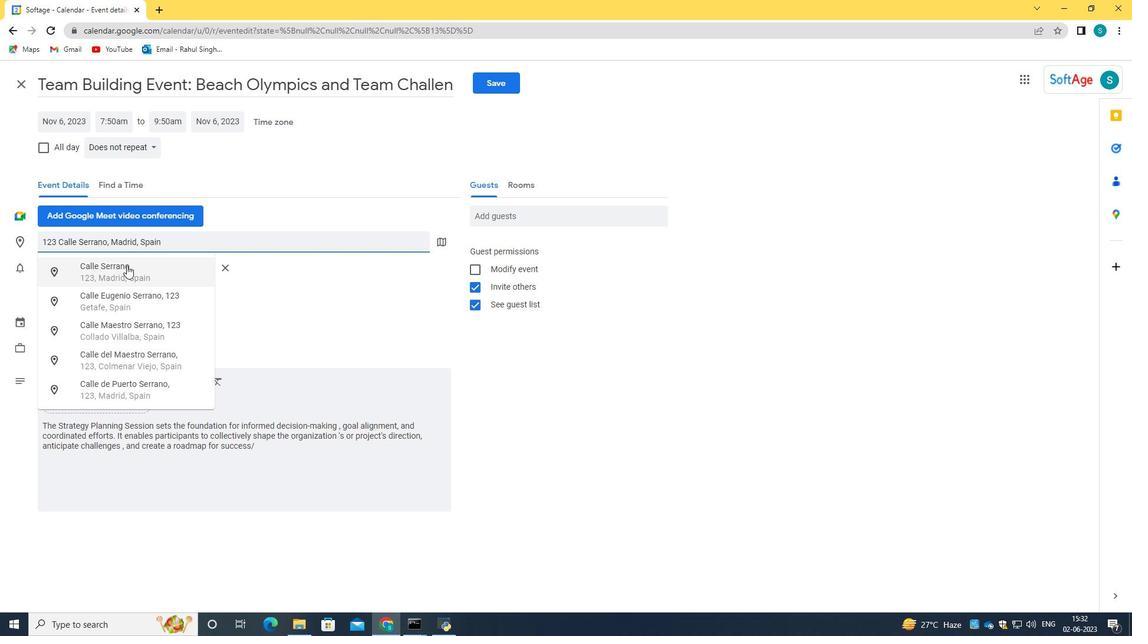 
Action: Mouse moved to (515, 214)
Screenshot: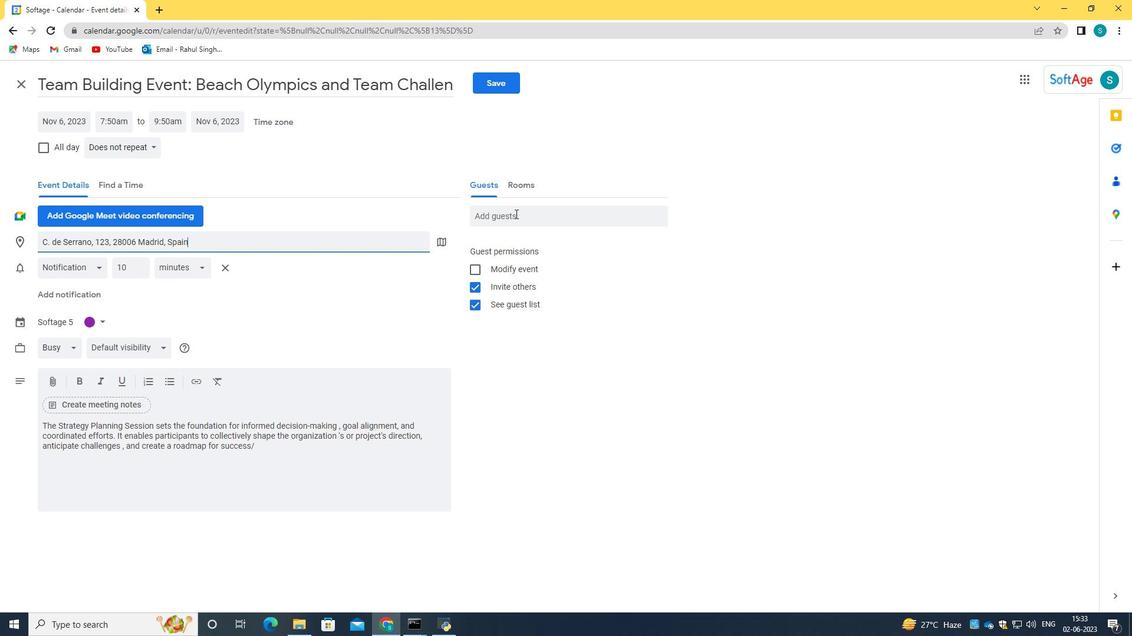 
Action: Mouse pressed left at (515, 214)
Screenshot: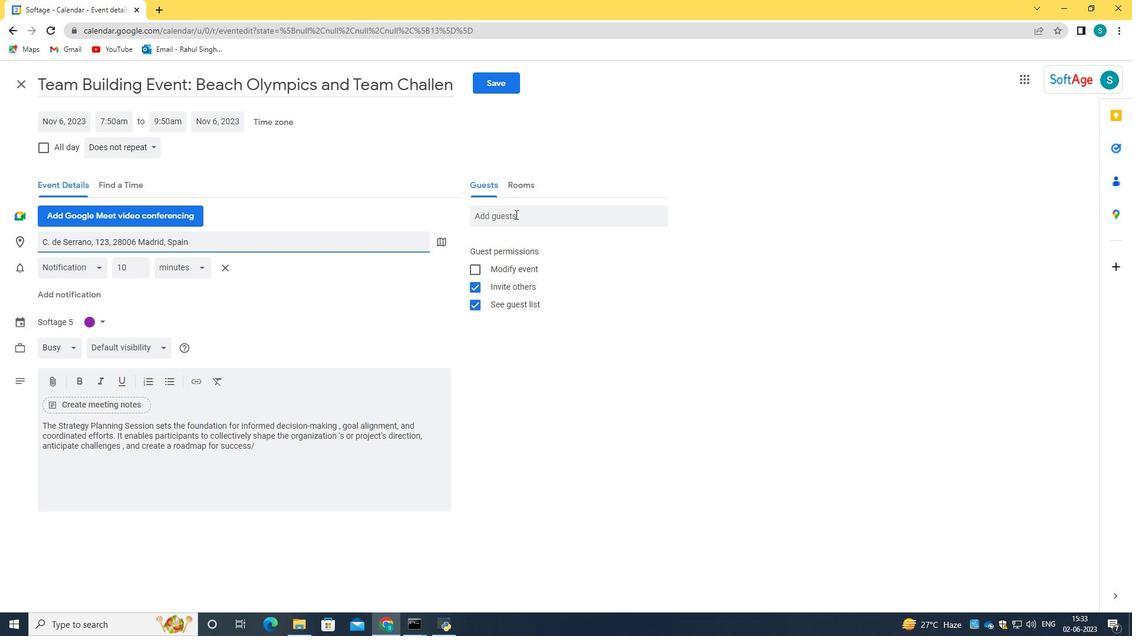 
Action: Key pressed softage.8<Key.shift>@softage.net
Screenshot: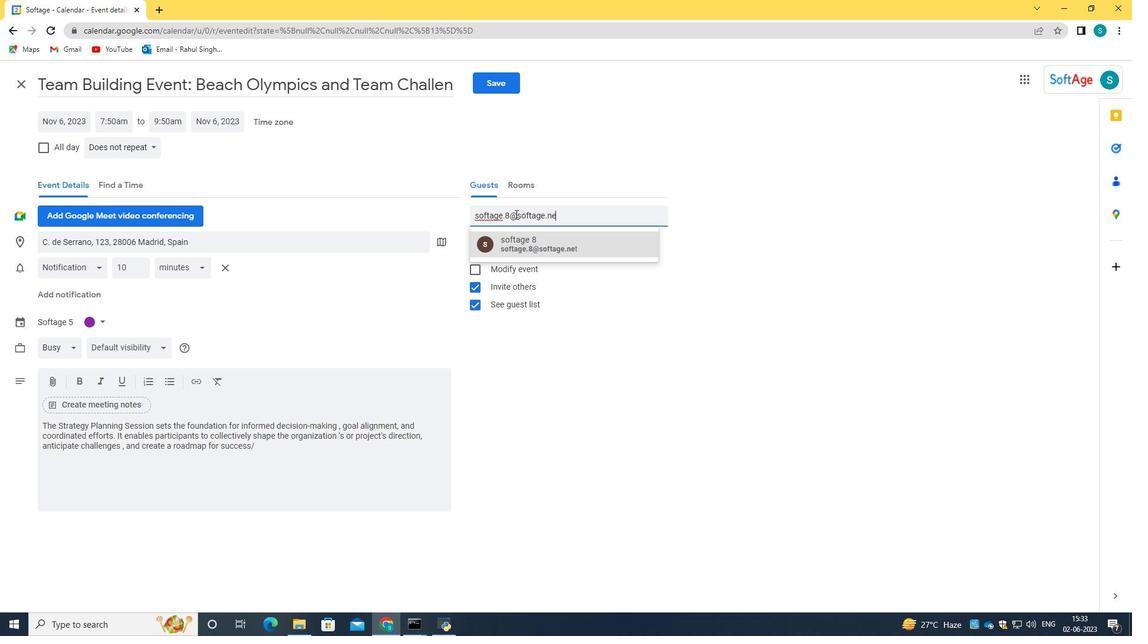 
Action: Mouse moved to (568, 241)
Screenshot: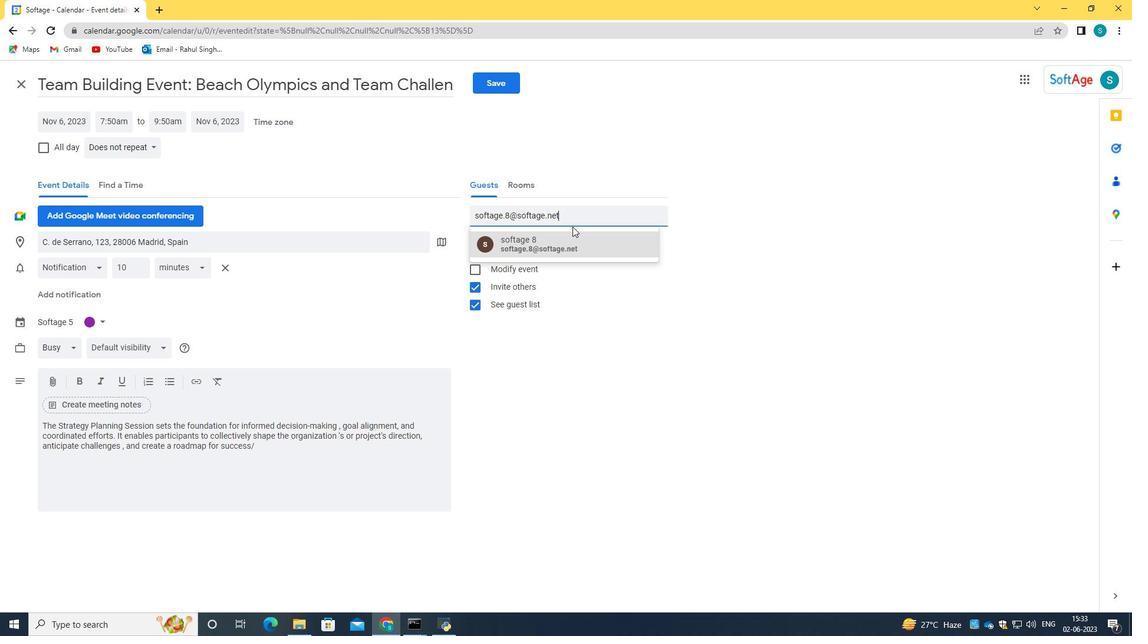 
Action: Mouse pressed left at (568, 241)
Screenshot: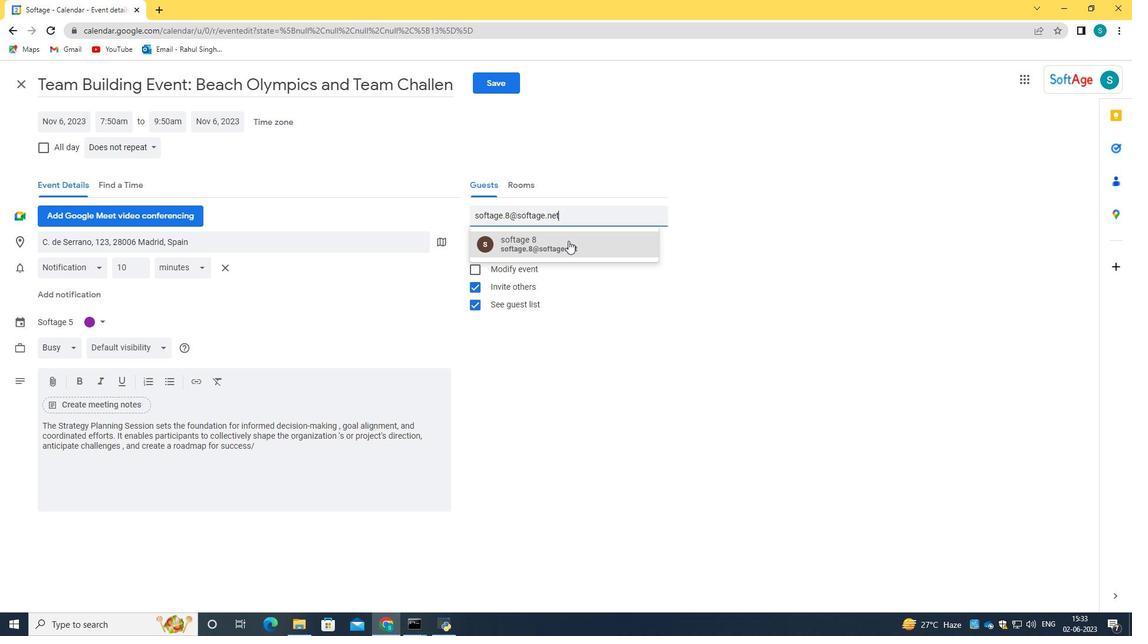 
Action: Key pressed softage.9<Key.shift>@sod<Key.backspace>ftage.ner<Key.backspace>t
Screenshot: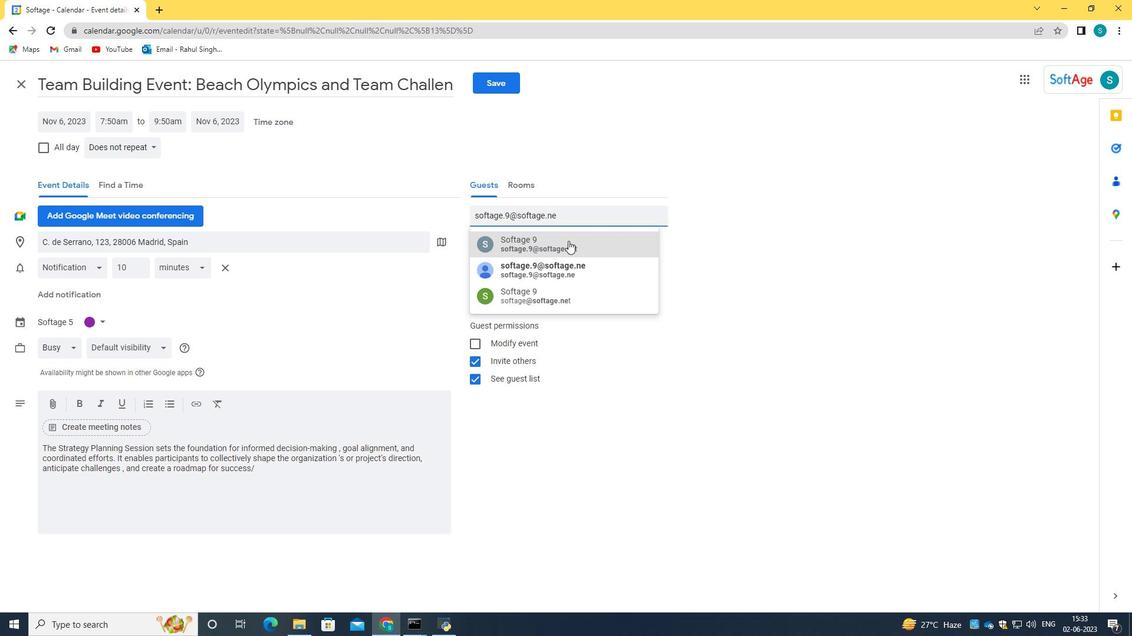 
Action: Mouse pressed left at (568, 241)
Screenshot: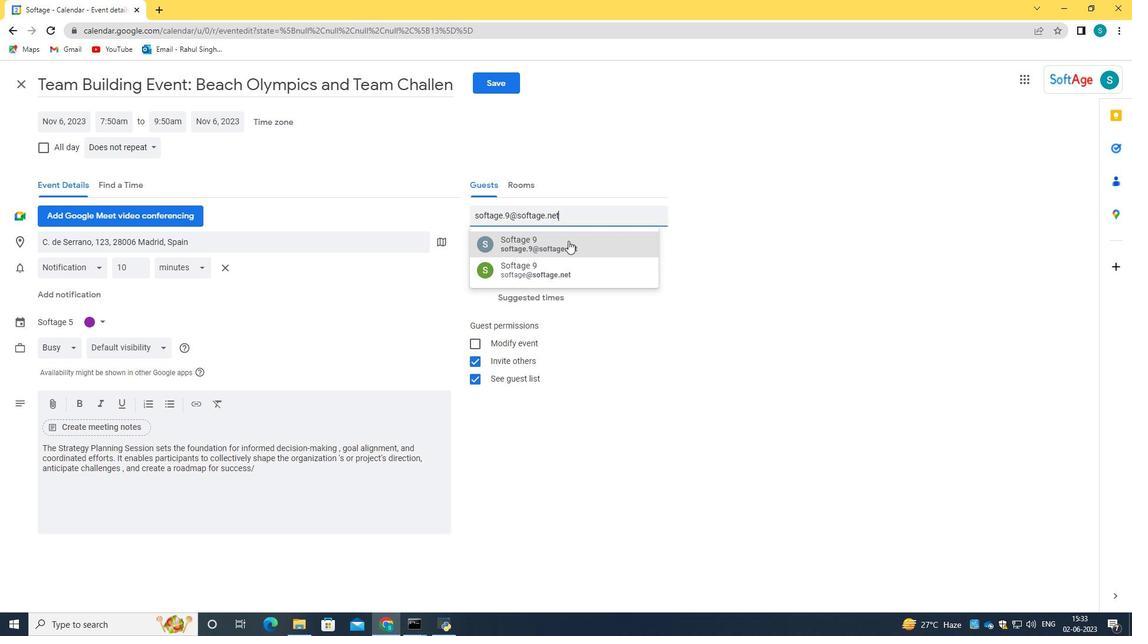
Action: Mouse moved to (145, 150)
Screenshot: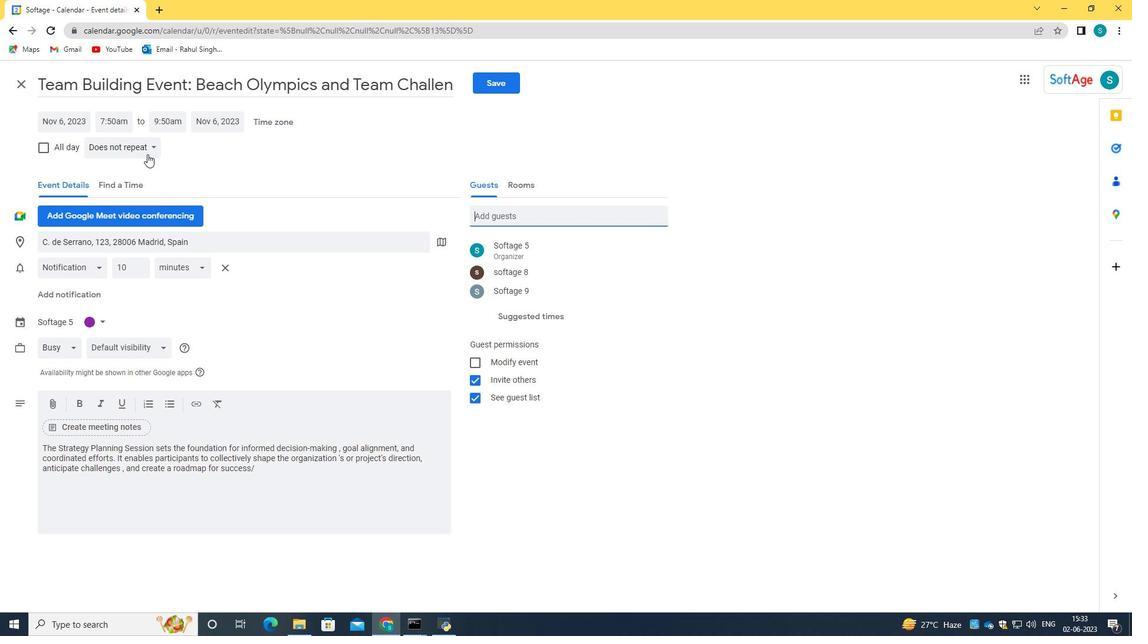 
Action: Mouse pressed left at (145, 150)
Screenshot: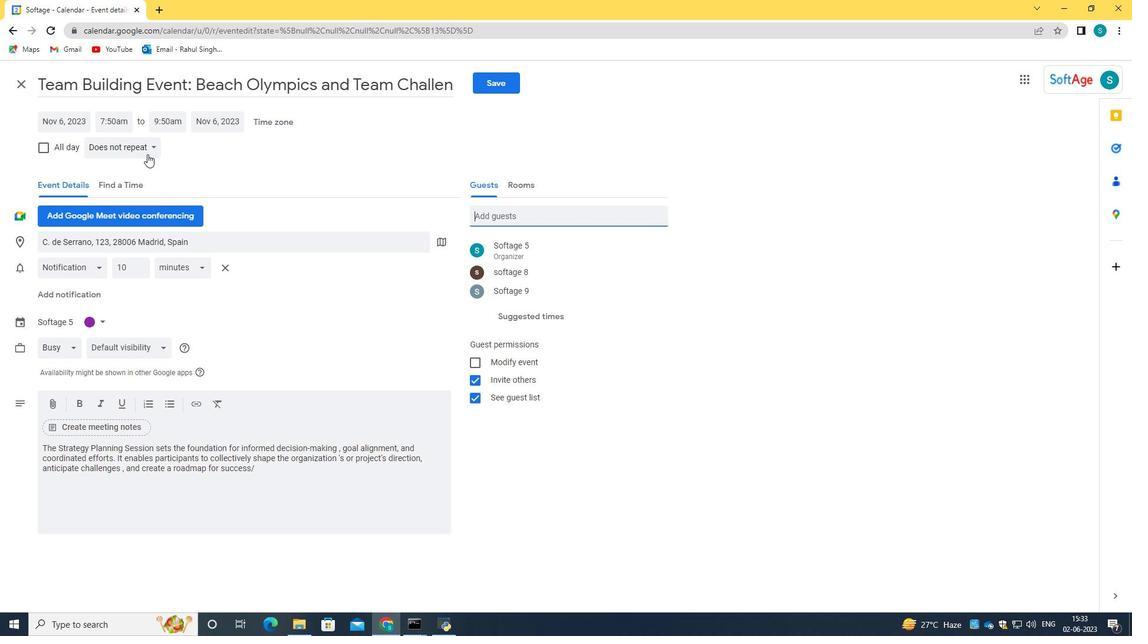 
Action: Mouse moved to (133, 148)
Screenshot: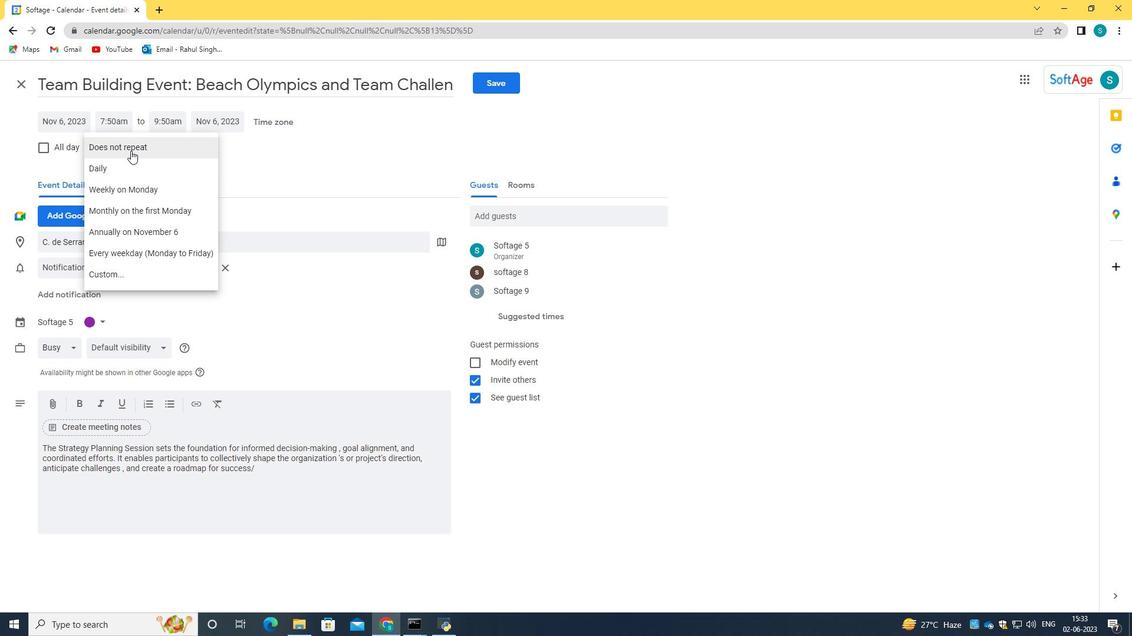 
Action: Mouse pressed left at (133, 148)
Screenshot: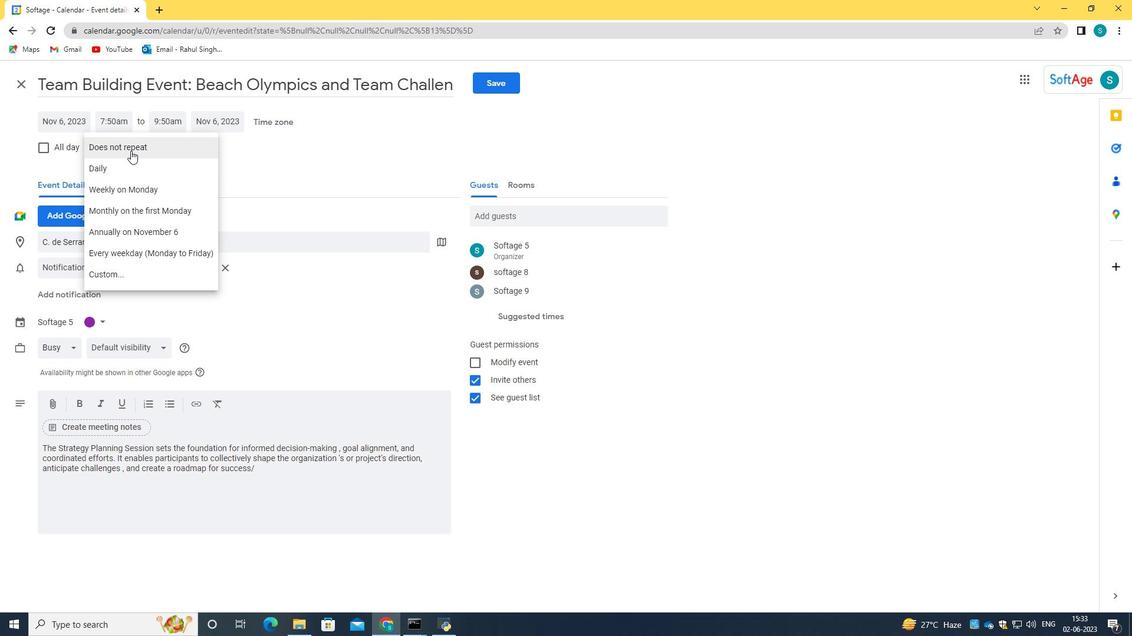 
Action: Mouse moved to (502, 82)
Screenshot: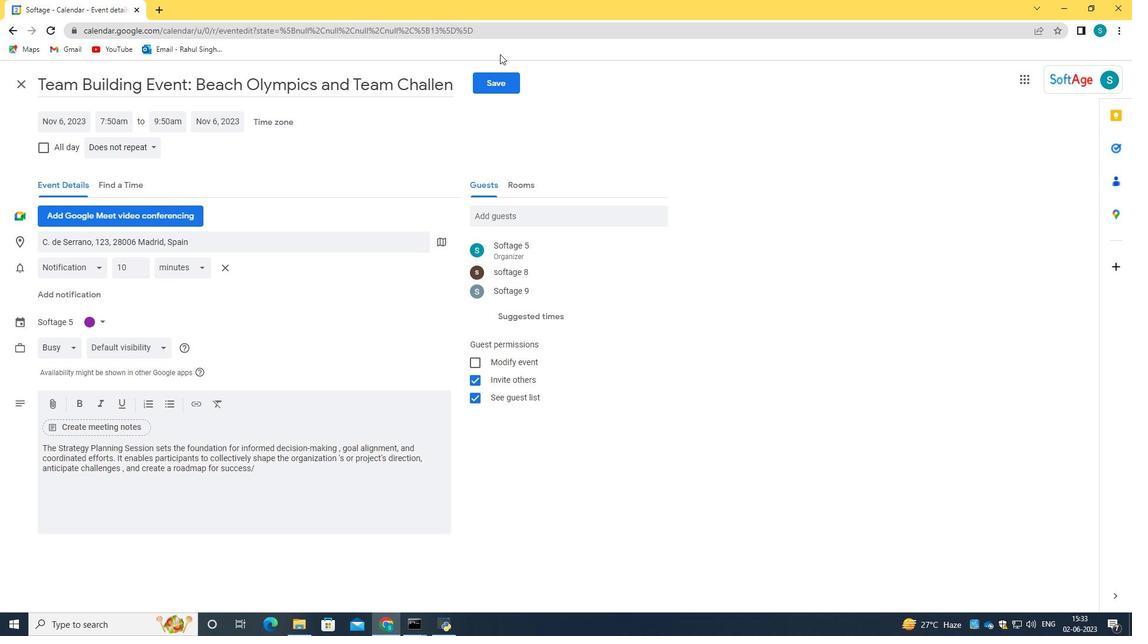 
Action: Mouse pressed left at (502, 82)
Screenshot: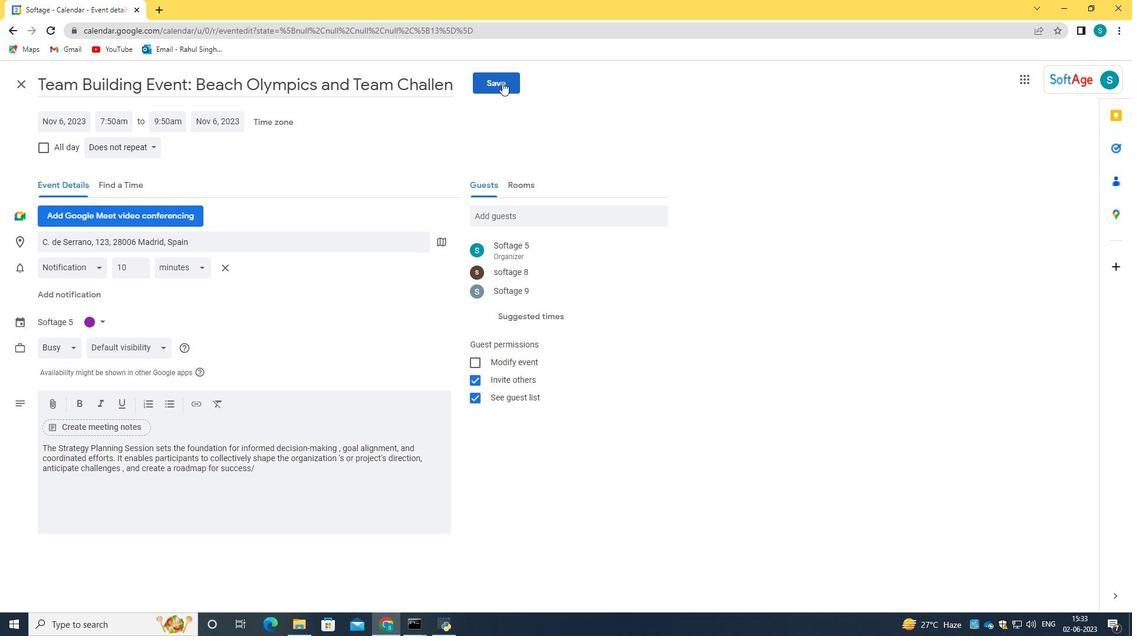
Action: Mouse moved to (682, 359)
Screenshot: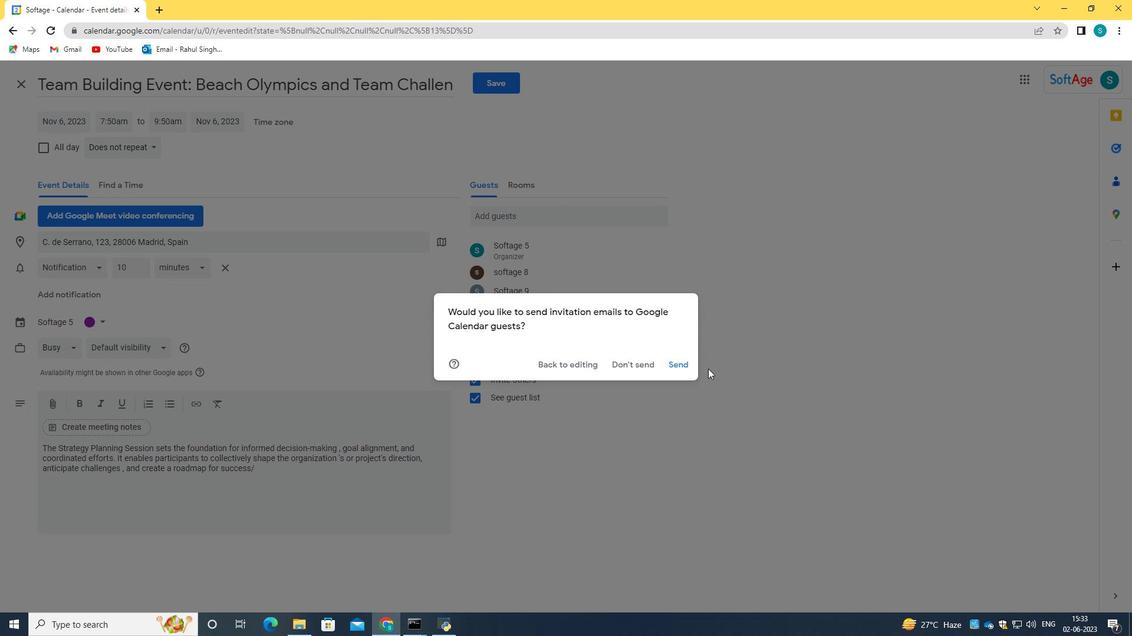 
Action: Mouse pressed left at (682, 359)
Screenshot: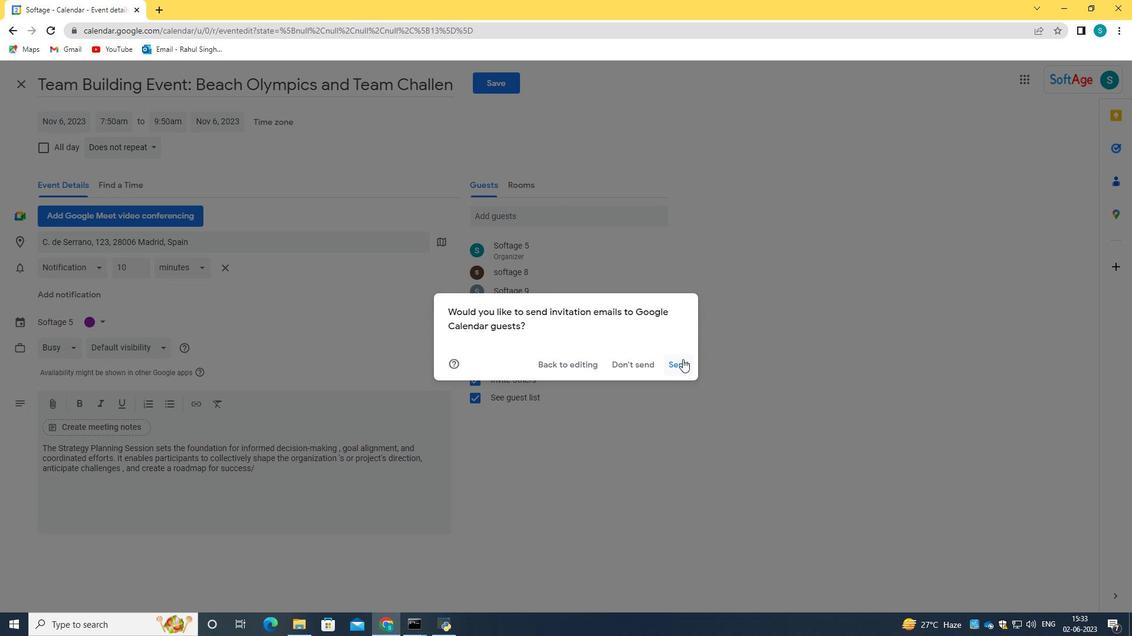 
Action: Mouse moved to (441, 111)
Screenshot: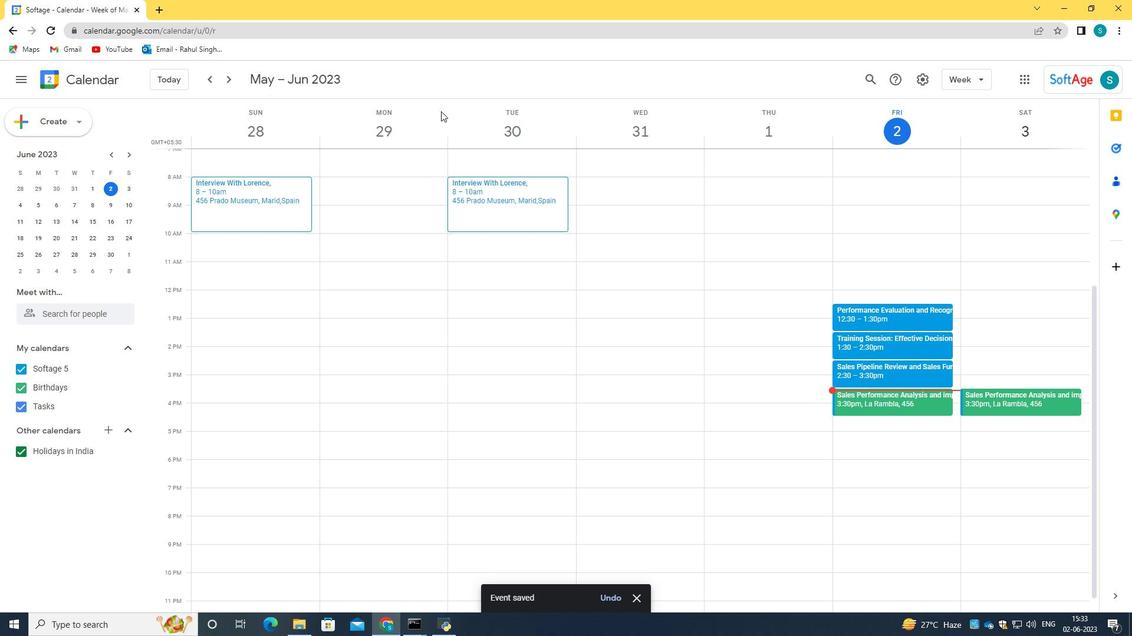 
